 Task: Search one way flight ticket for 4 adults, 2 children, 2 infants in seat and 1 infant on lap in premium economy from Harlingen: Valley International Airport to Springfield: Abraham Lincoln Capital Airport on 5-2-2023. Choice of flights is Westjet. Number of bags: 9 checked bags. Price is upto 74000. Outbound departure time preference is 6:15.
Action: Mouse moved to (292, 117)
Screenshot: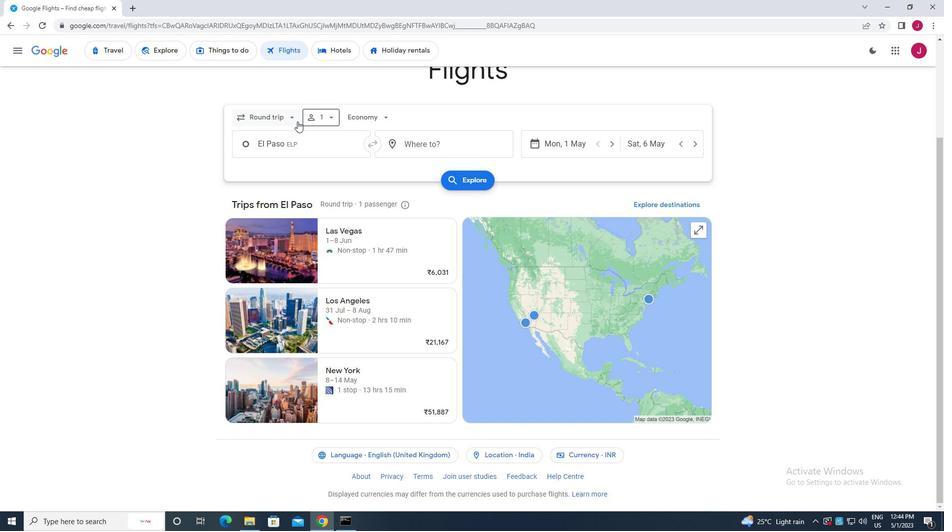 
Action: Mouse pressed left at (292, 117)
Screenshot: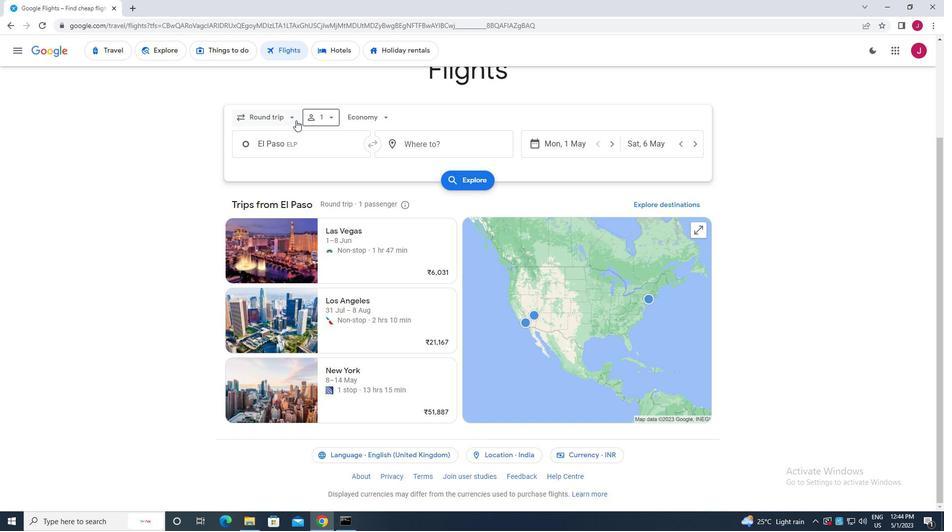 
Action: Mouse moved to (286, 164)
Screenshot: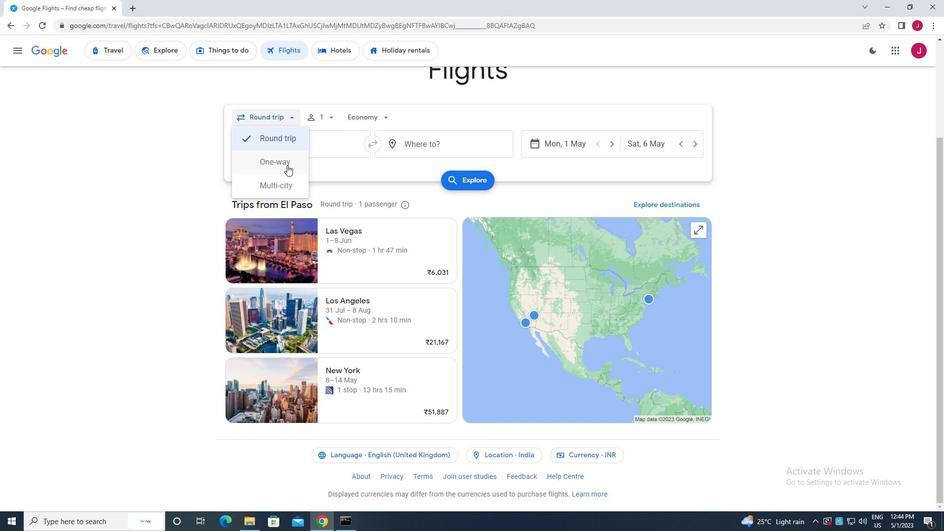
Action: Mouse pressed left at (286, 164)
Screenshot: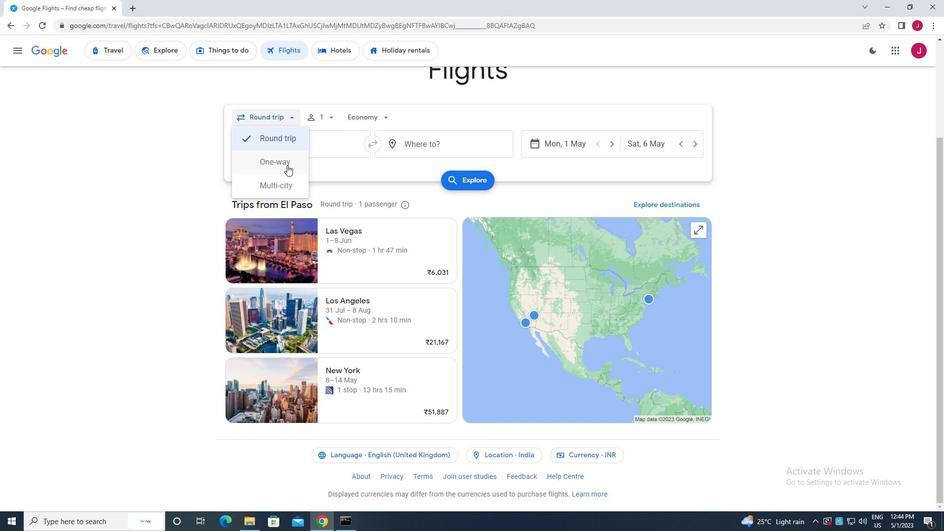 
Action: Mouse moved to (330, 120)
Screenshot: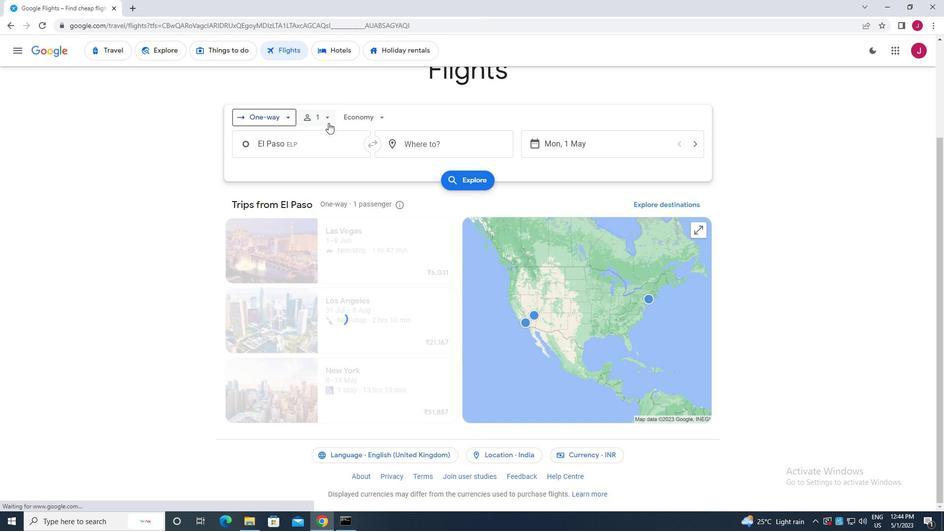 
Action: Mouse pressed left at (330, 120)
Screenshot: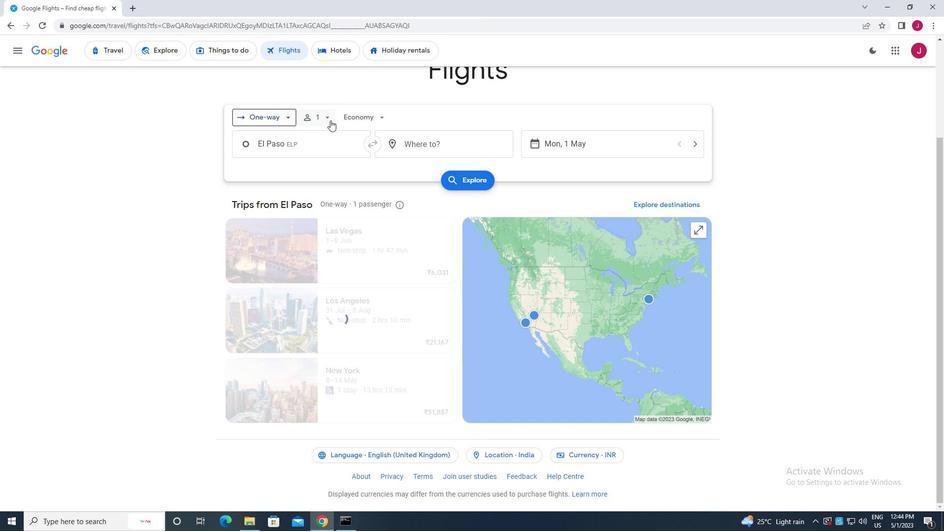 
Action: Mouse moved to (407, 144)
Screenshot: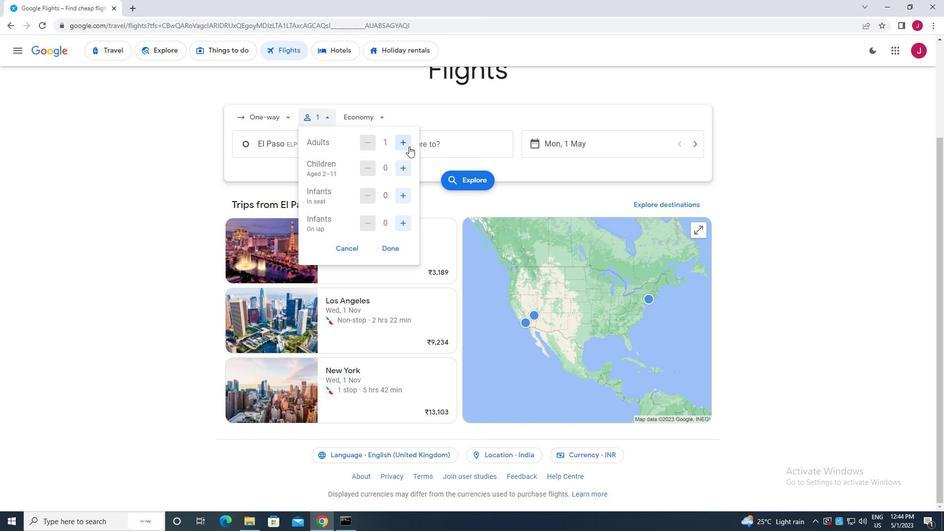 
Action: Mouse pressed left at (407, 144)
Screenshot: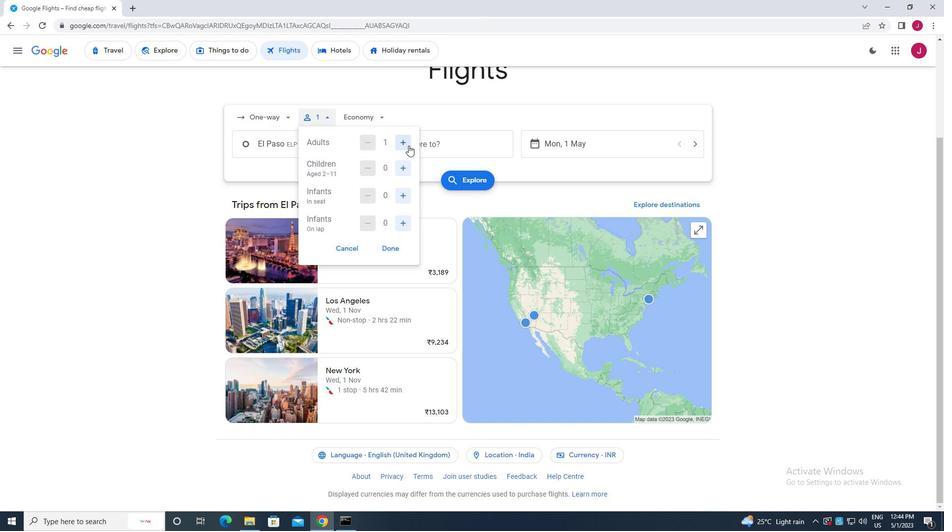 
Action: Mouse pressed left at (407, 144)
Screenshot: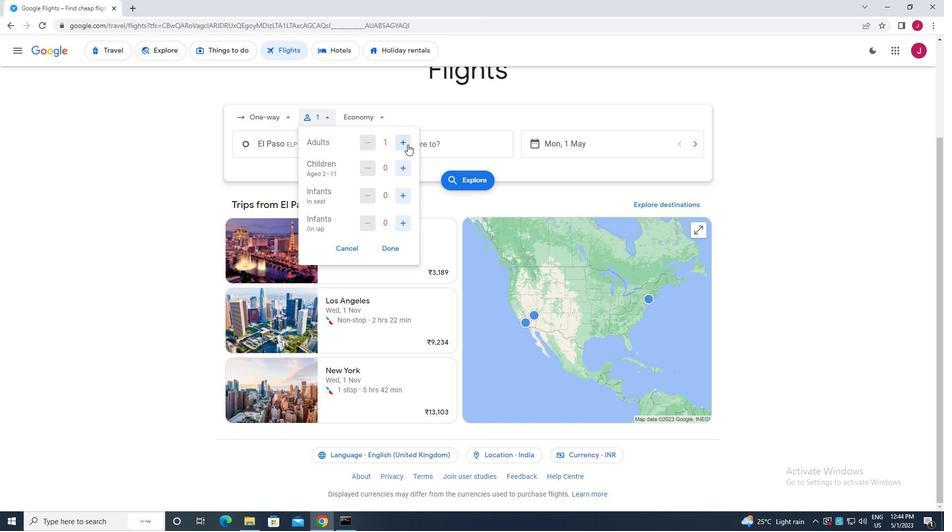 
Action: Mouse pressed left at (407, 144)
Screenshot: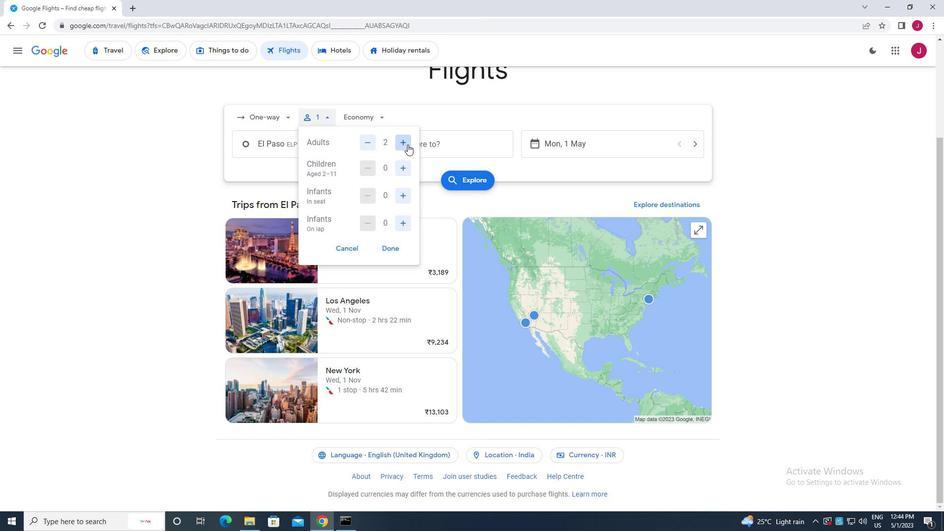 
Action: Mouse moved to (404, 169)
Screenshot: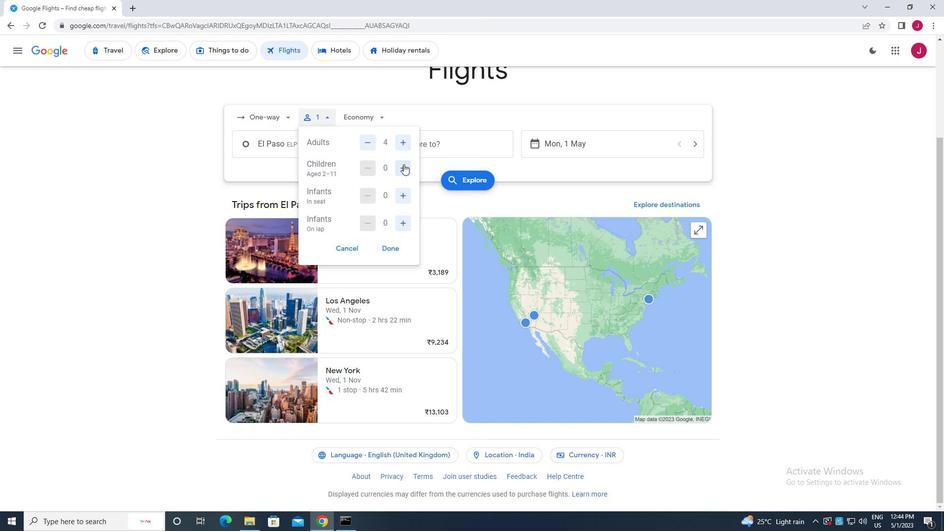 
Action: Mouse pressed left at (404, 169)
Screenshot: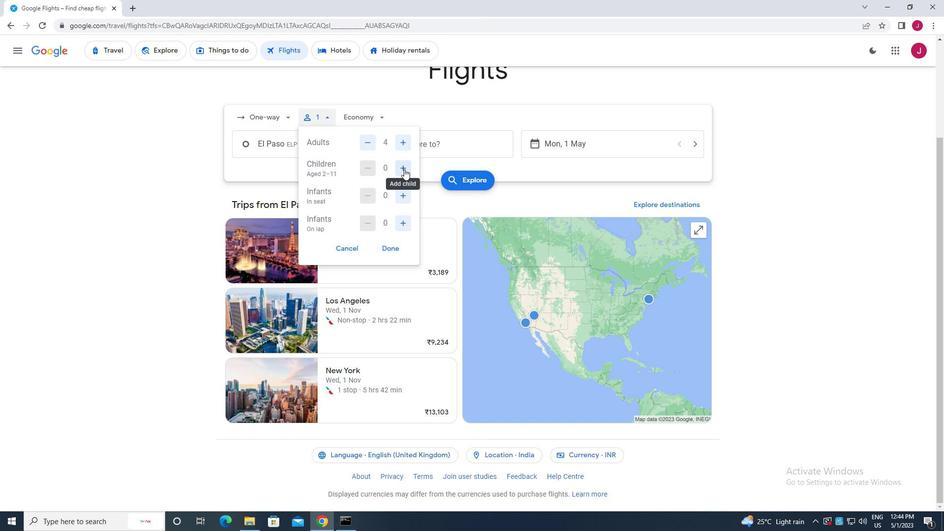 
Action: Mouse pressed left at (404, 169)
Screenshot: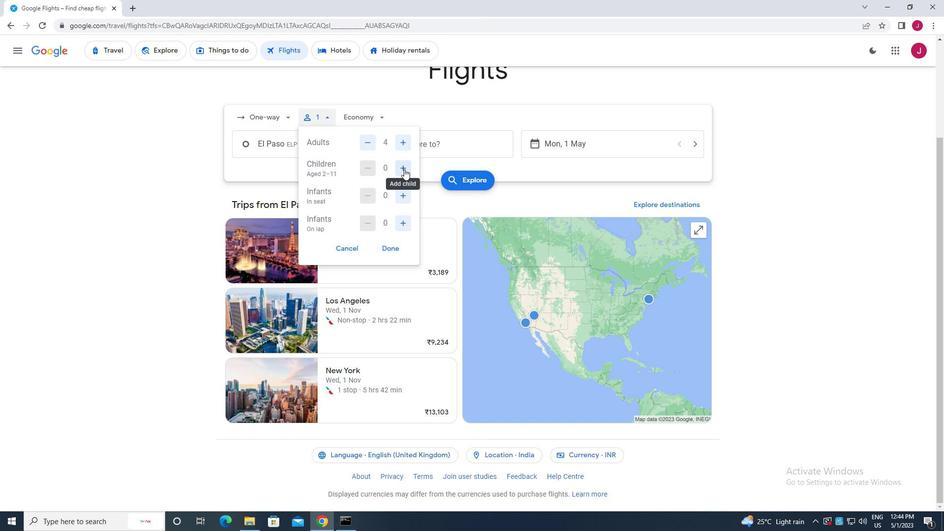 
Action: Mouse moved to (402, 200)
Screenshot: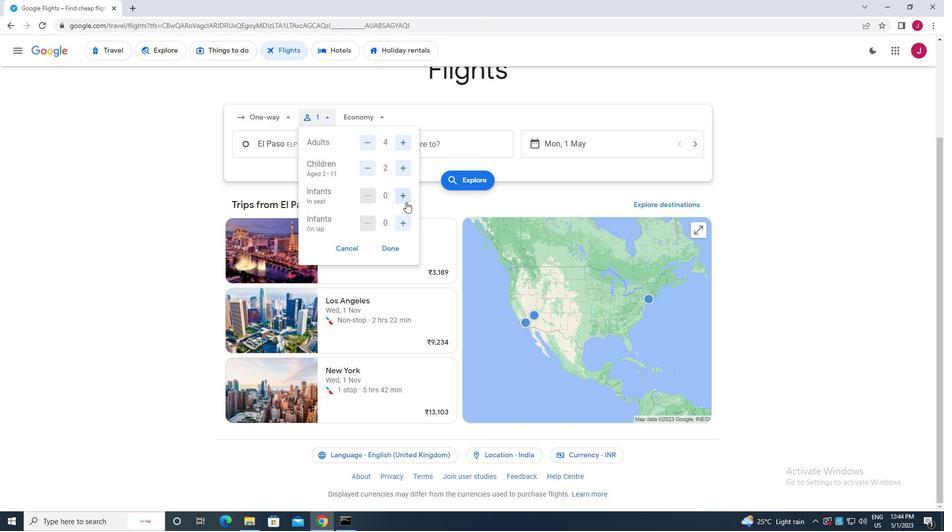 
Action: Mouse pressed left at (402, 200)
Screenshot: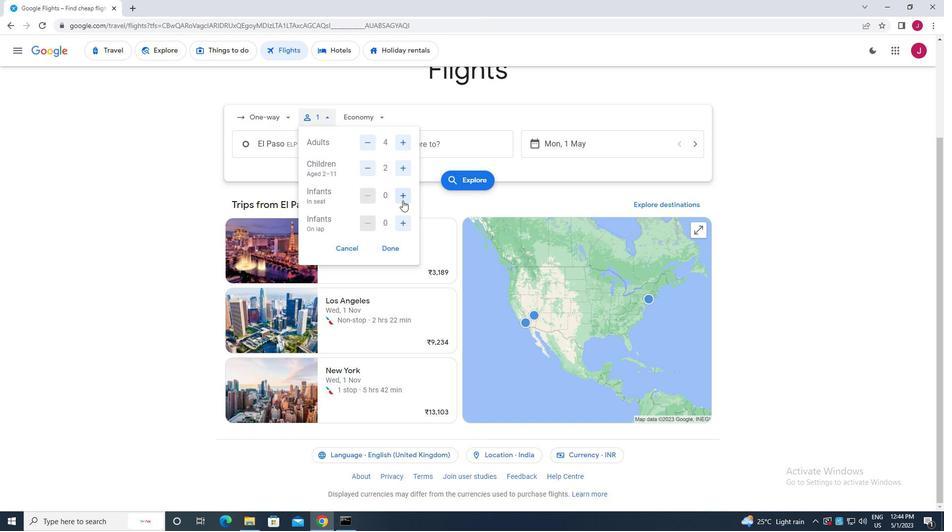 
Action: Mouse pressed left at (402, 200)
Screenshot: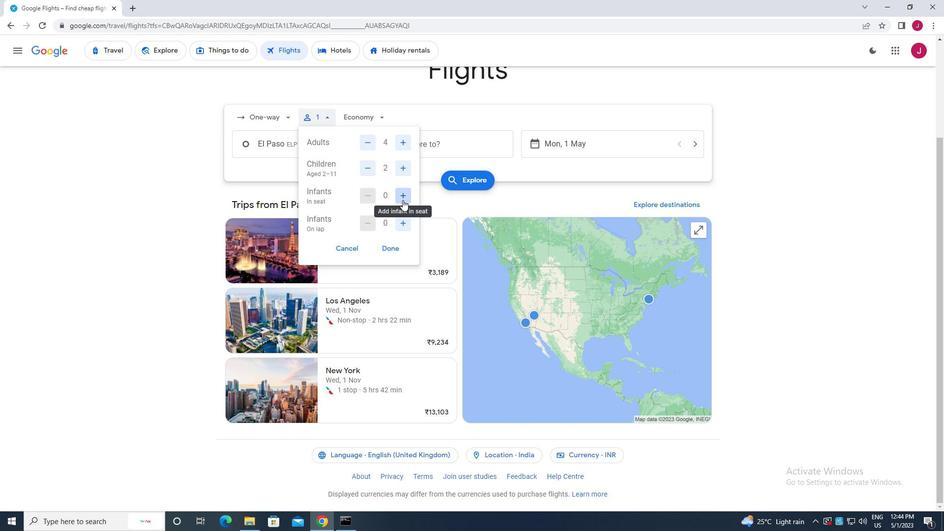 
Action: Mouse moved to (406, 221)
Screenshot: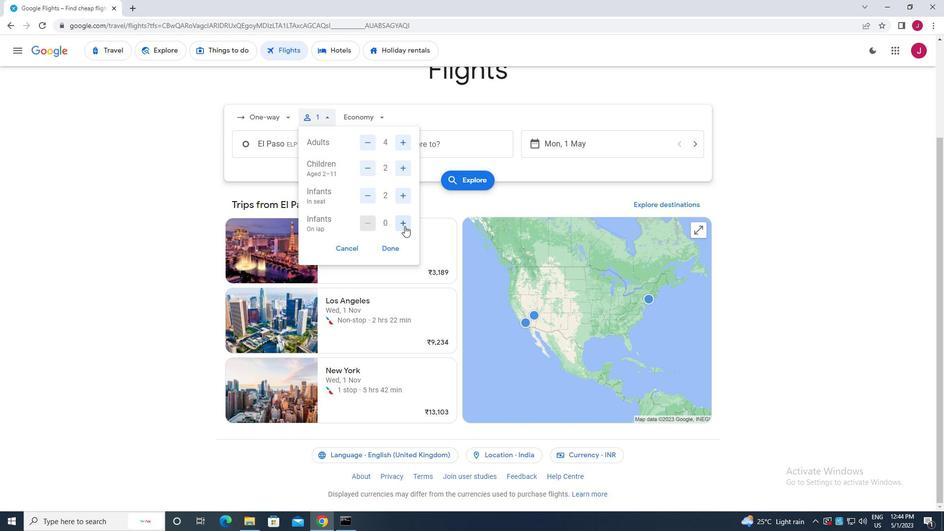 
Action: Mouse pressed left at (406, 221)
Screenshot: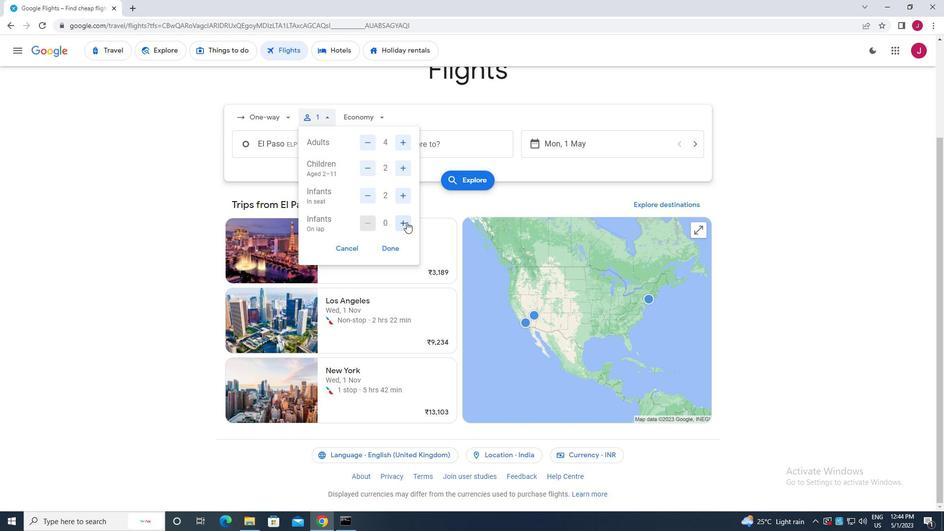 
Action: Mouse moved to (391, 248)
Screenshot: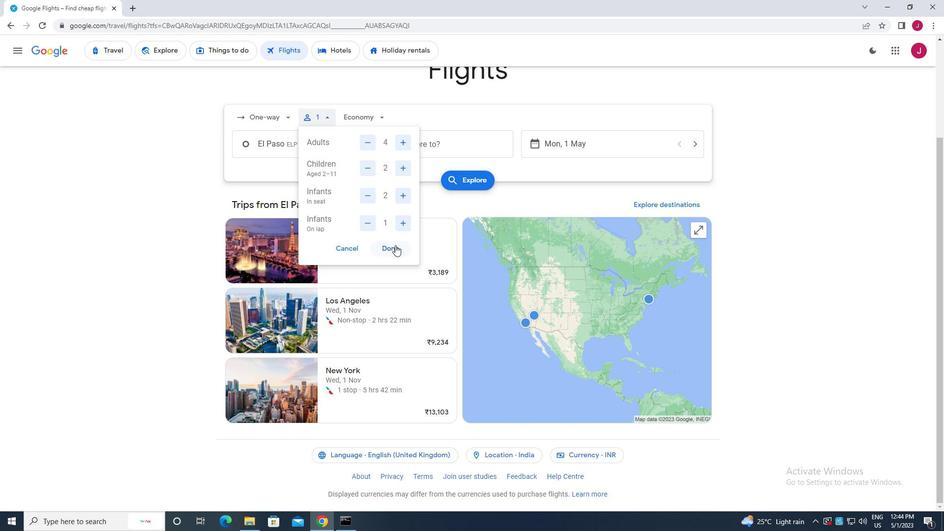 
Action: Mouse pressed left at (391, 248)
Screenshot: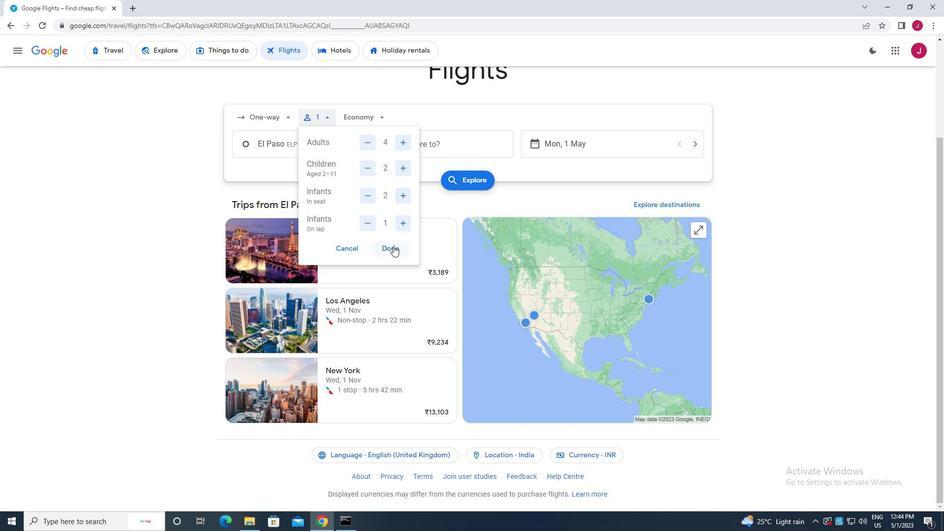 
Action: Mouse moved to (372, 114)
Screenshot: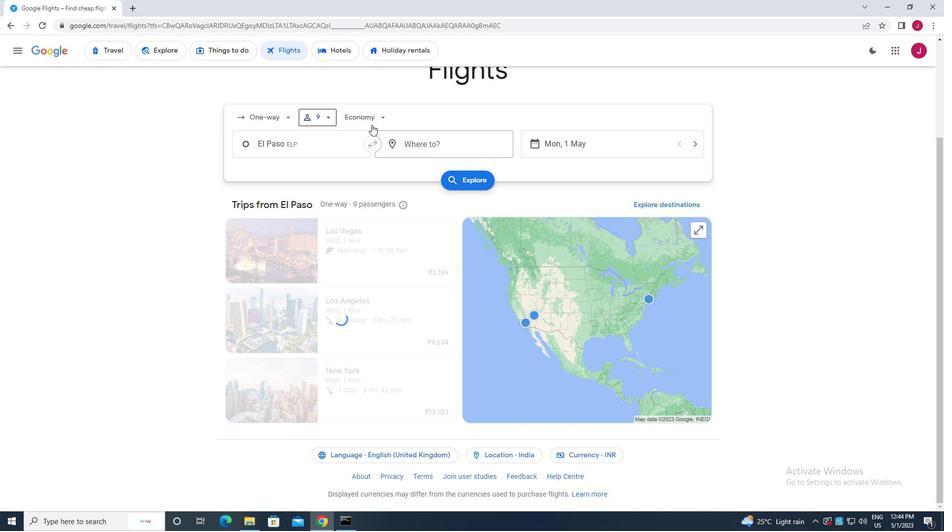 
Action: Mouse pressed left at (372, 114)
Screenshot: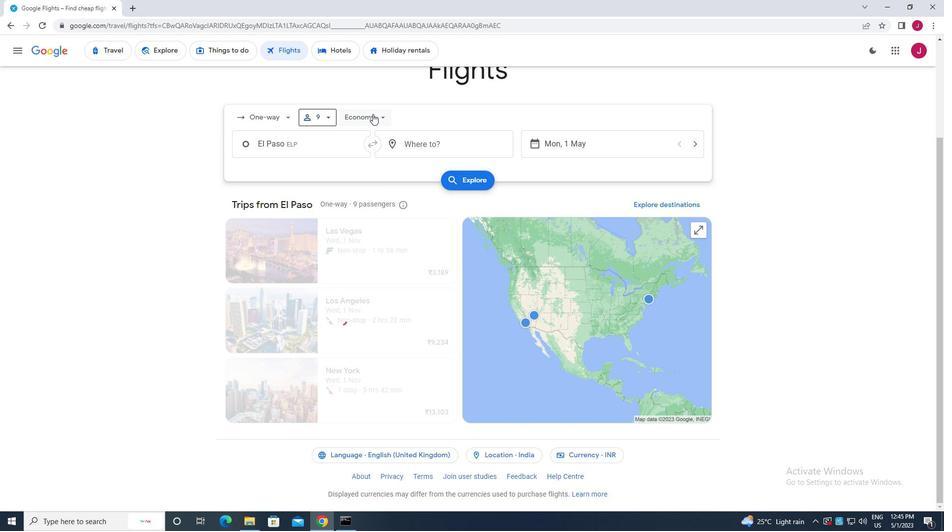 
Action: Mouse moved to (379, 164)
Screenshot: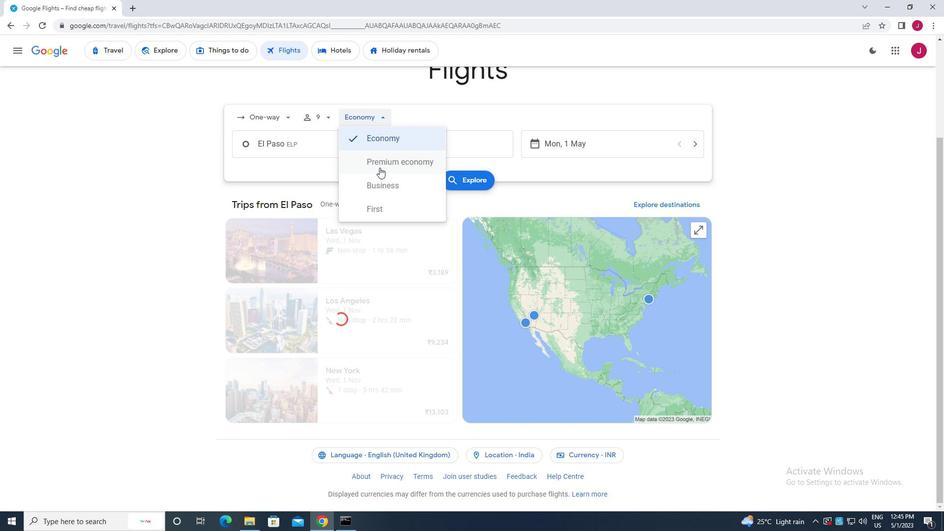 
Action: Mouse pressed left at (379, 164)
Screenshot: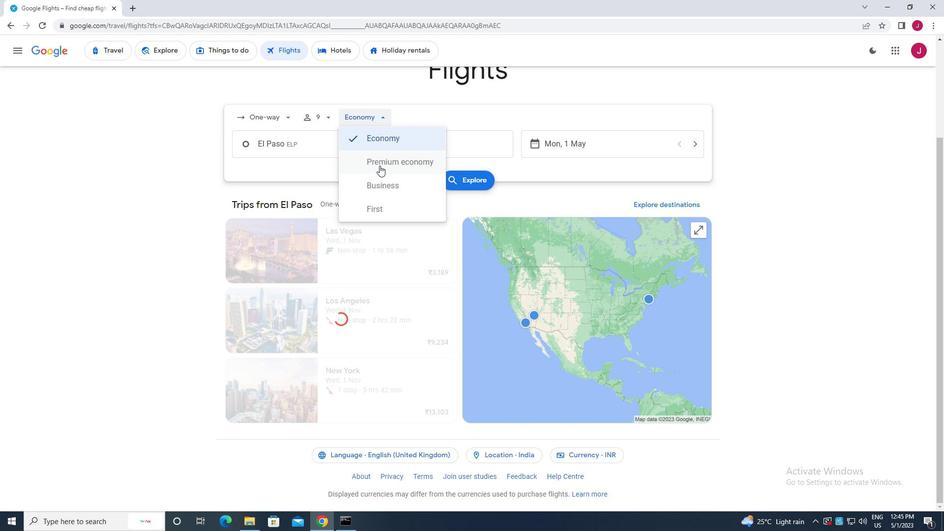 
Action: Mouse moved to (321, 151)
Screenshot: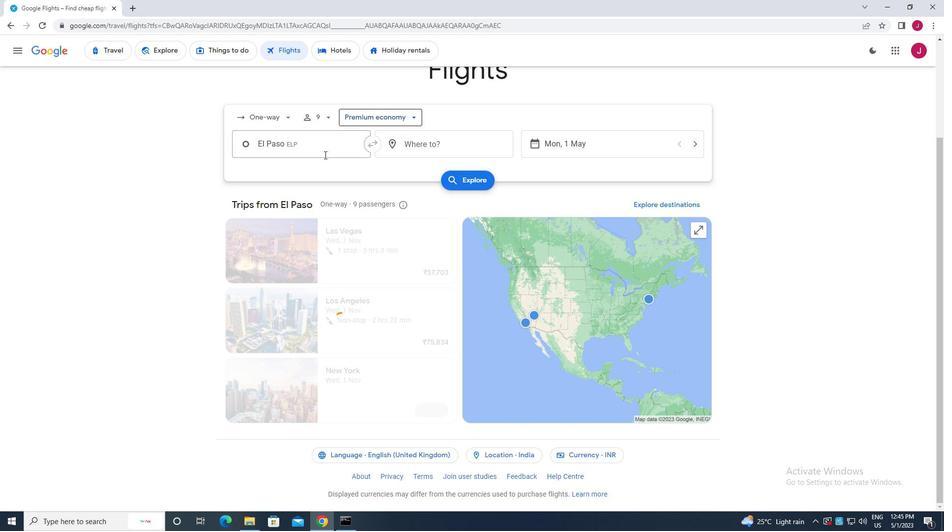 
Action: Mouse pressed left at (321, 151)
Screenshot: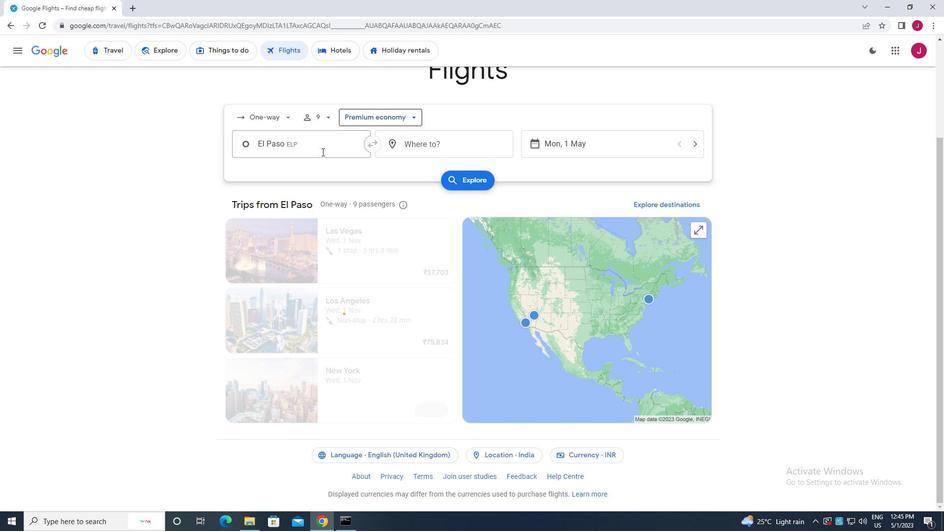 
Action: Mouse moved to (319, 151)
Screenshot: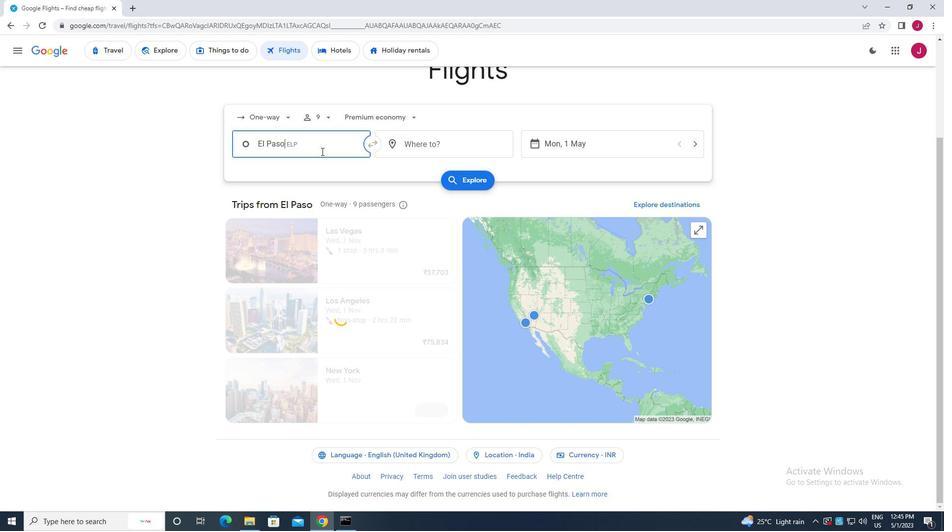 
Action: Key pressed harlingen
Screenshot: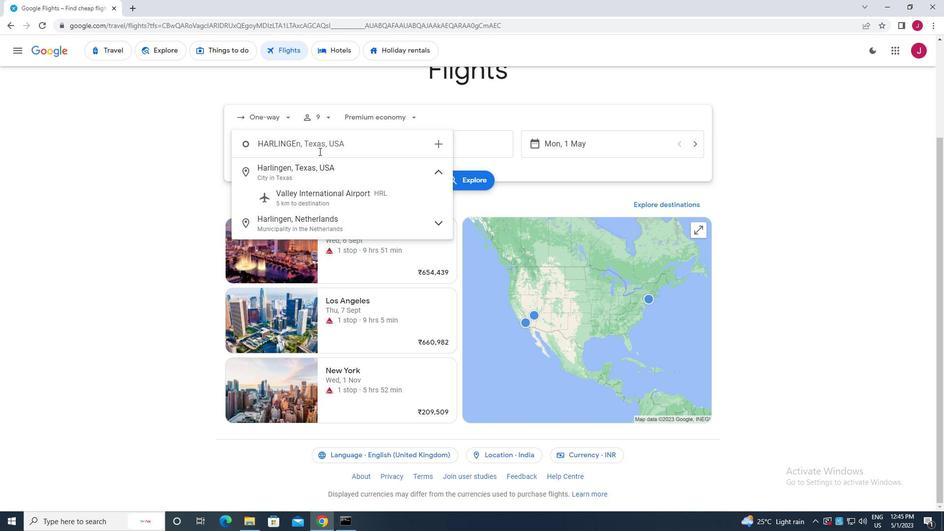 
Action: Mouse moved to (326, 198)
Screenshot: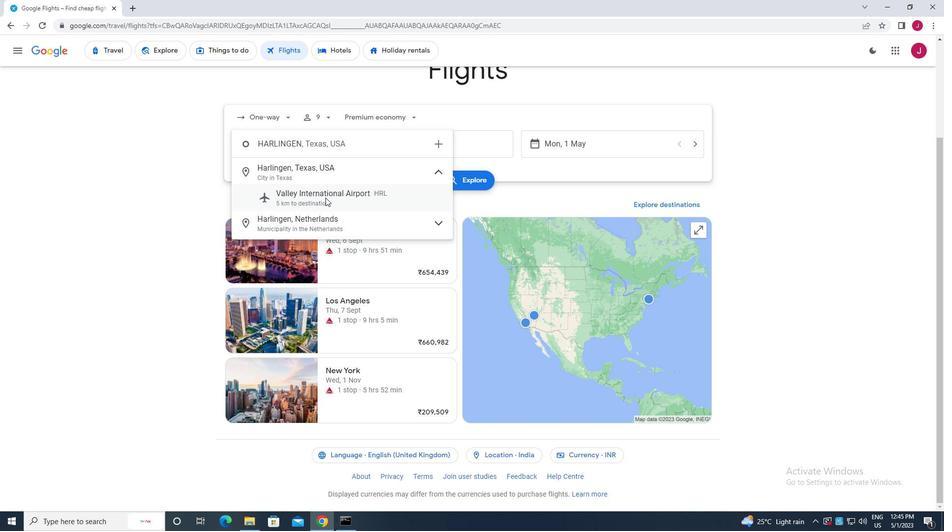 
Action: Mouse pressed left at (326, 198)
Screenshot: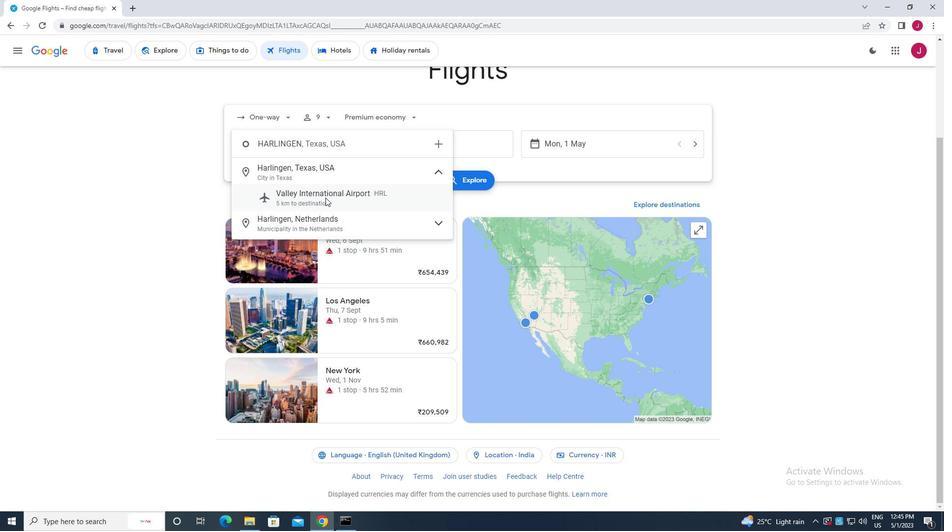 
Action: Mouse moved to (442, 149)
Screenshot: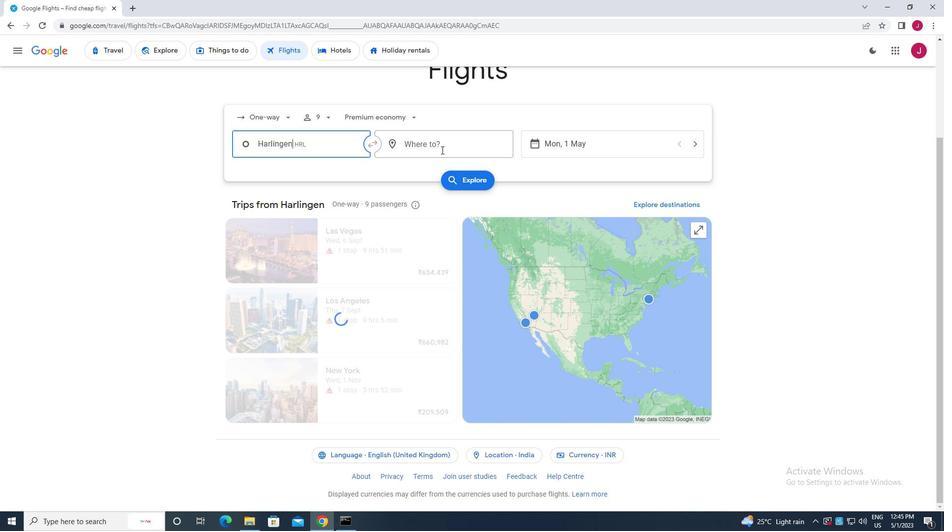 
Action: Mouse pressed left at (442, 149)
Screenshot: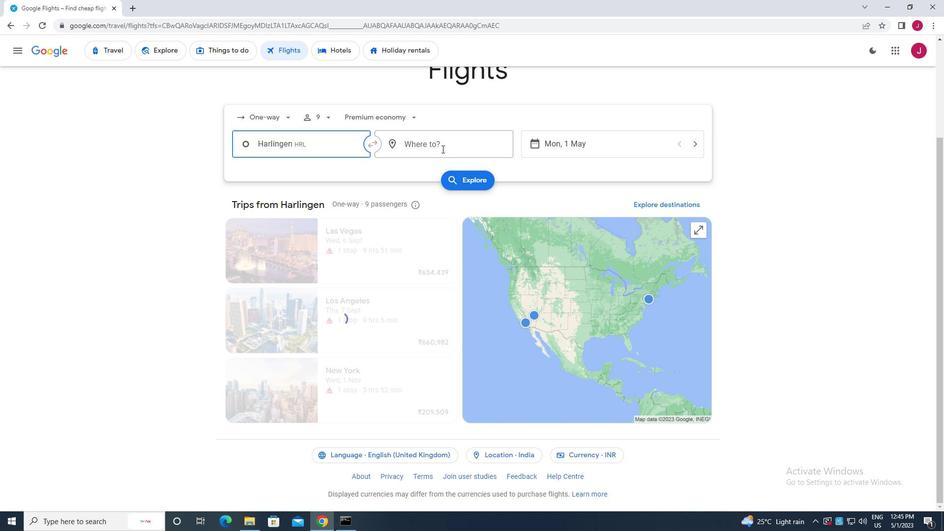 
Action: Mouse moved to (442, 149)
Screenshot: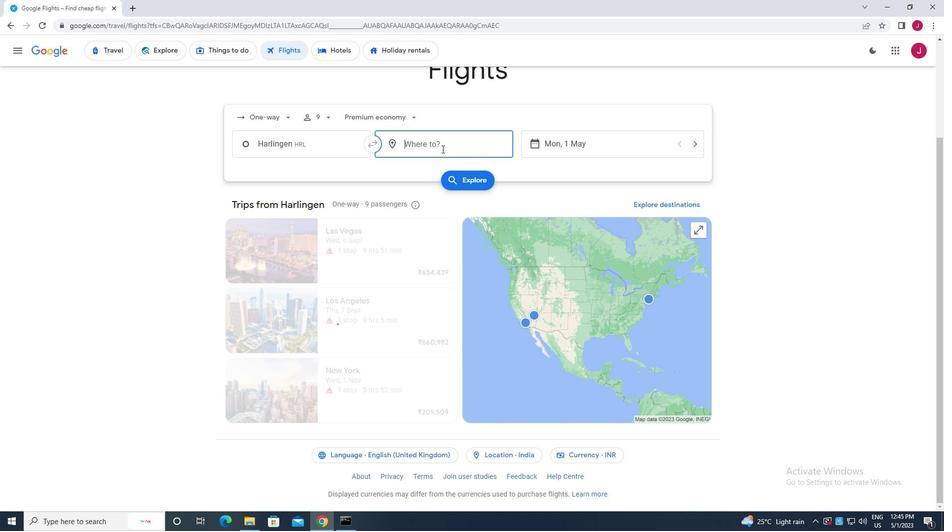 
Action: Key pressed springf
Screenshot: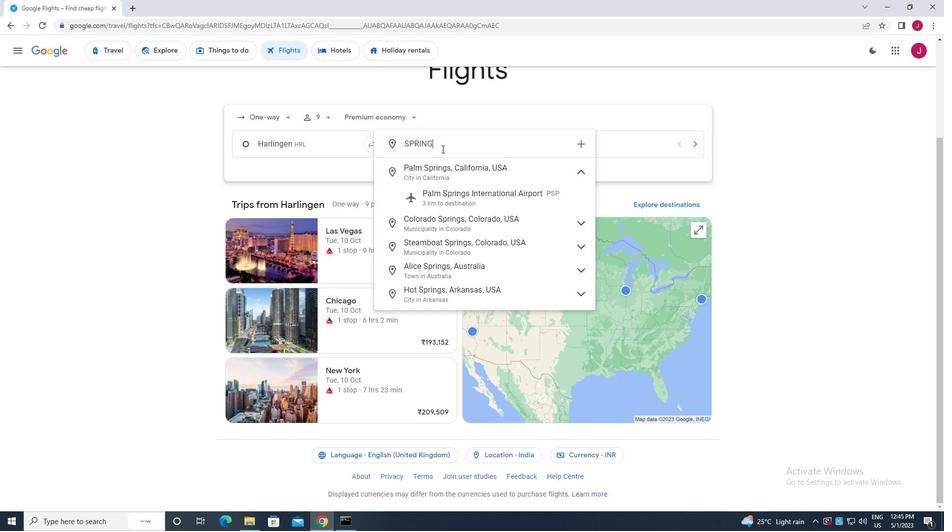
Action: Mouse moved to (476, 223)
Screenshot: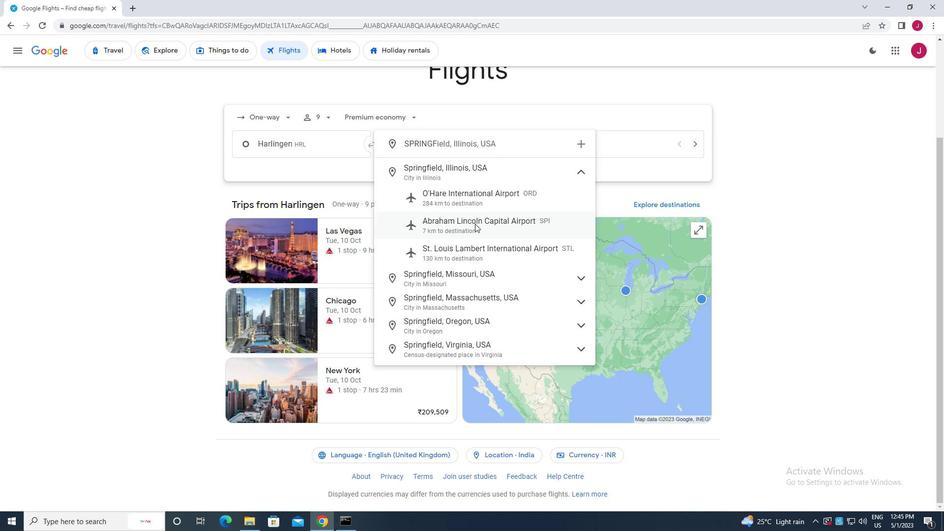 
Action: Mouse pressed left at (476, 223)
Screenshot: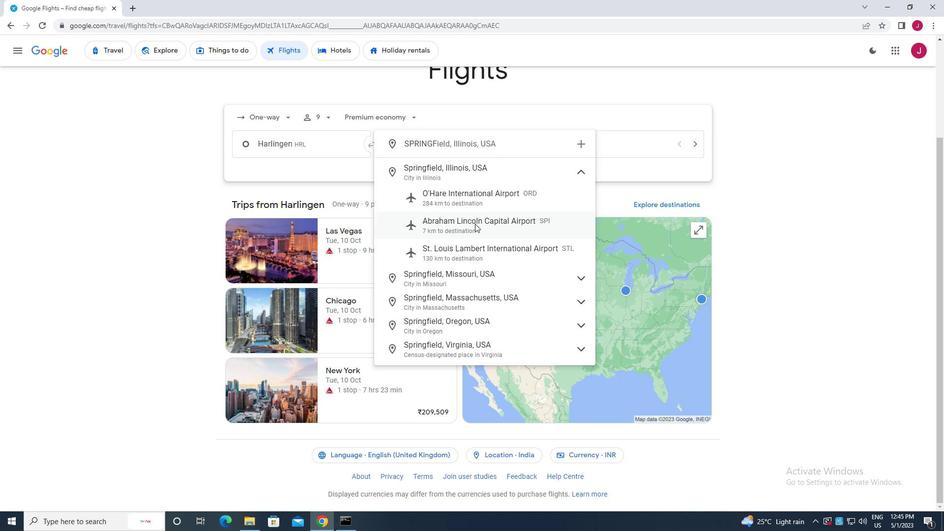 
Action: Mouse moved to (576, 147)
Screenshot: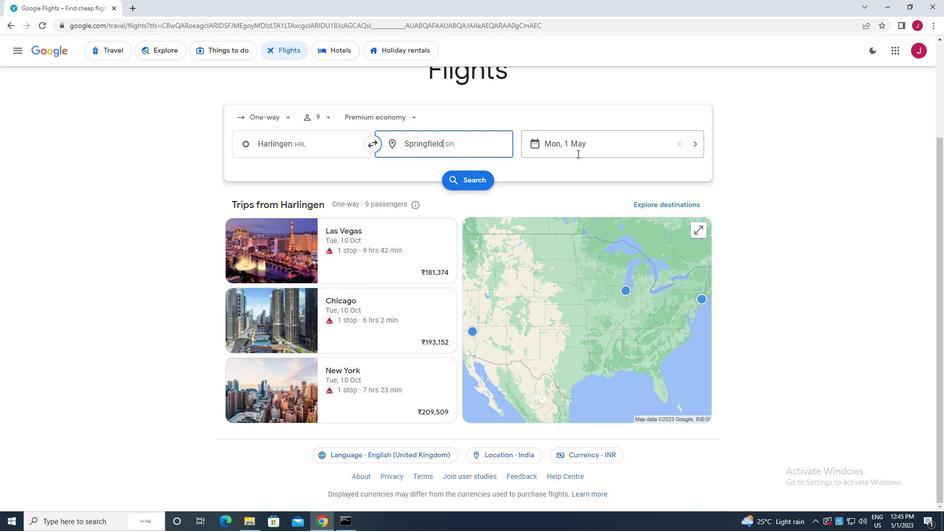 
Action: Mouse pressed left at (576, 147)
Screenshot: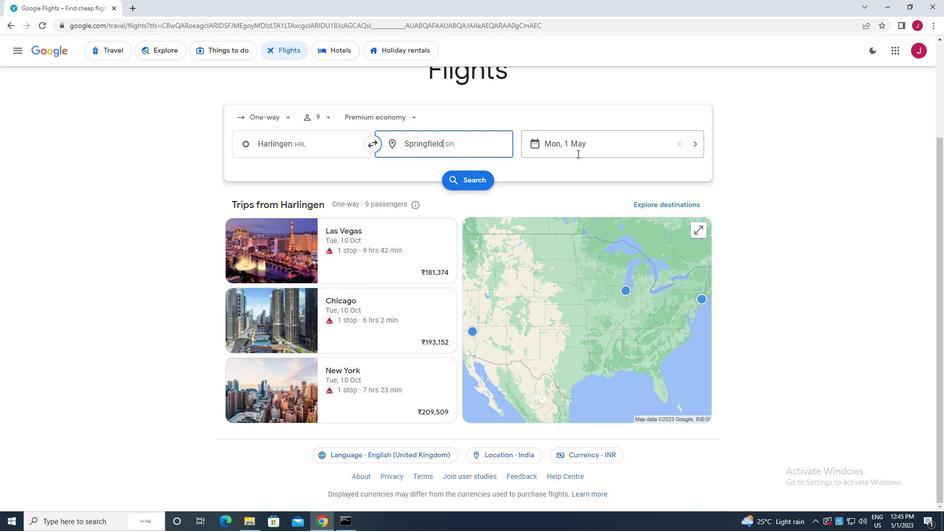 
Action: Mouse moved to (409, 219)
Screenshot: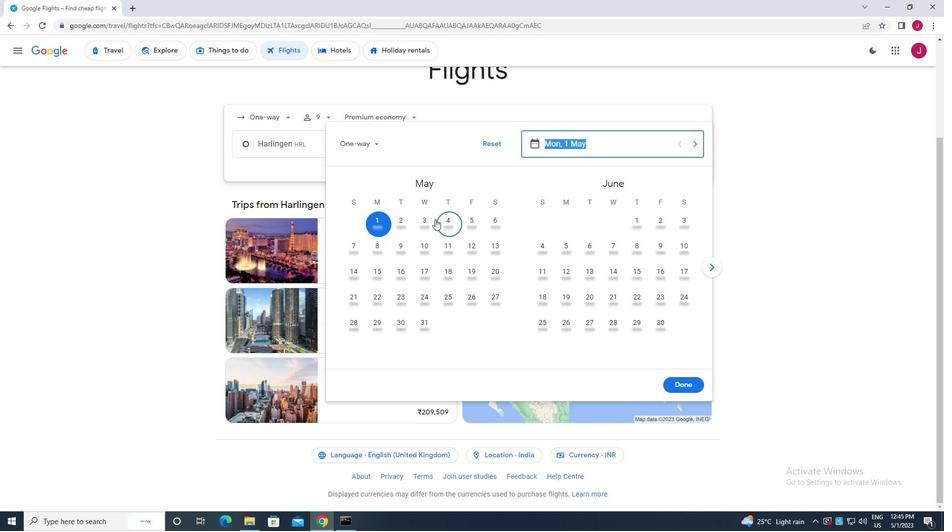
Action: Mouse pressed left at (409, 219)
Screenshot: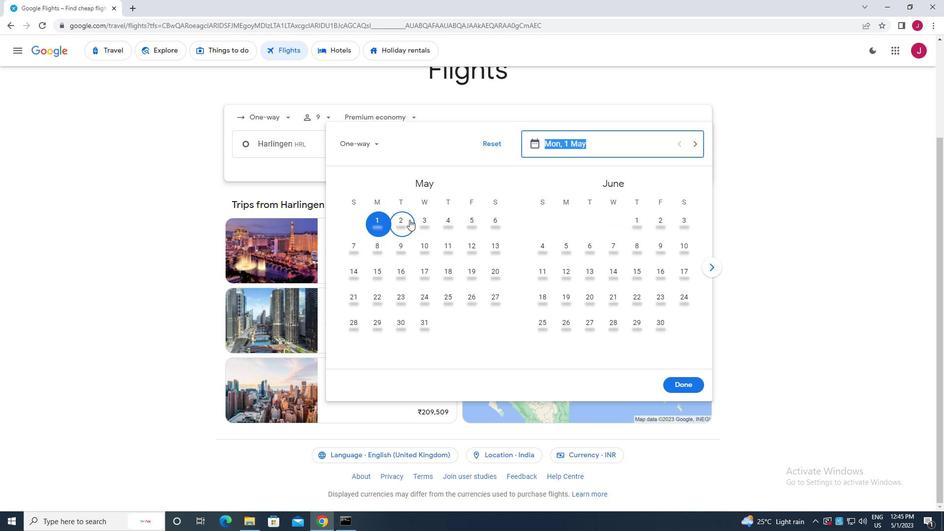 
Action: Mouse moved to (688, 385)
Screenshot: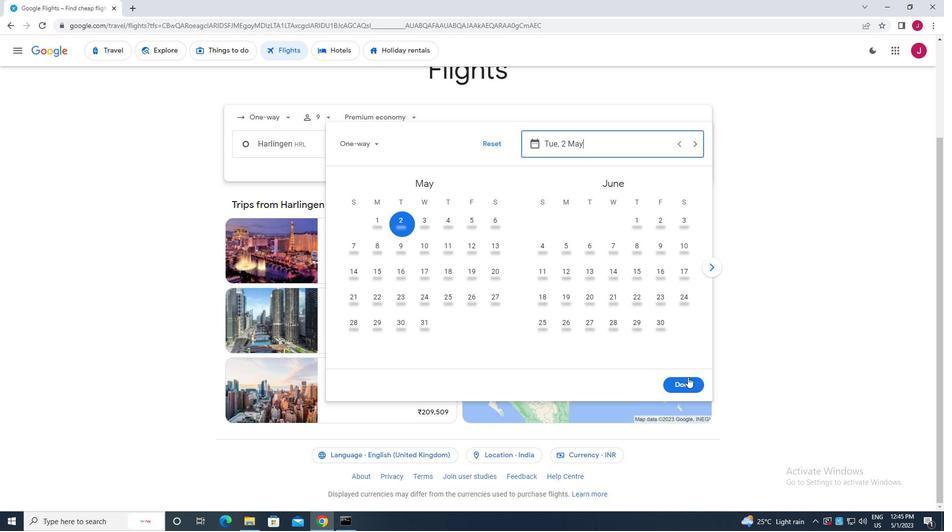 
Action: Mouse pressed left at (688, 385)
Screenshot: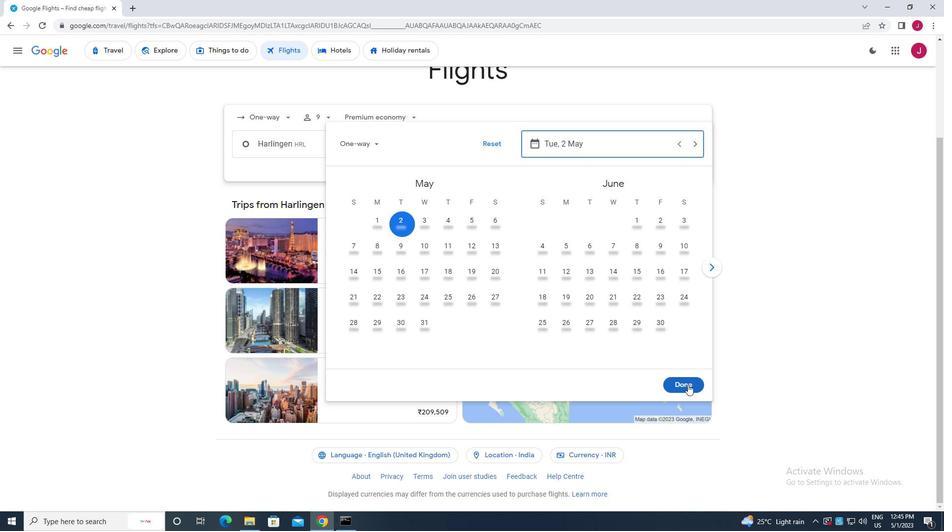 
Action: Mouse moved to (477, 181)
Screenshot: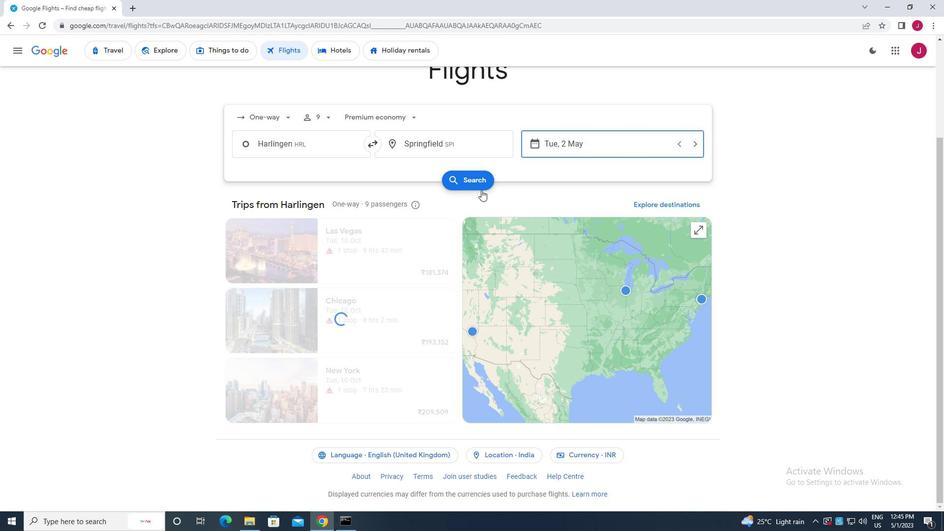 
Action: Mouse pressed left at (477, 181)
Screenshot: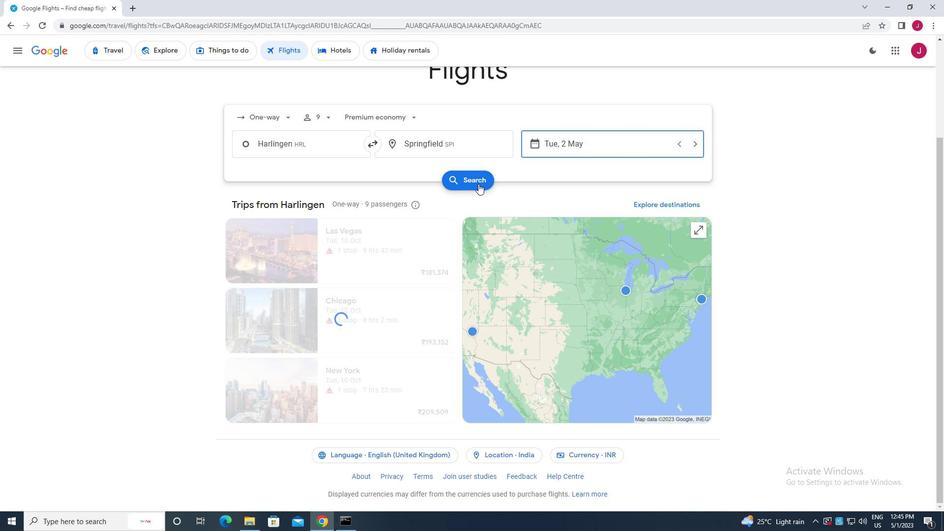 
Action: Mouse moved to (246, 137)
Screenshot: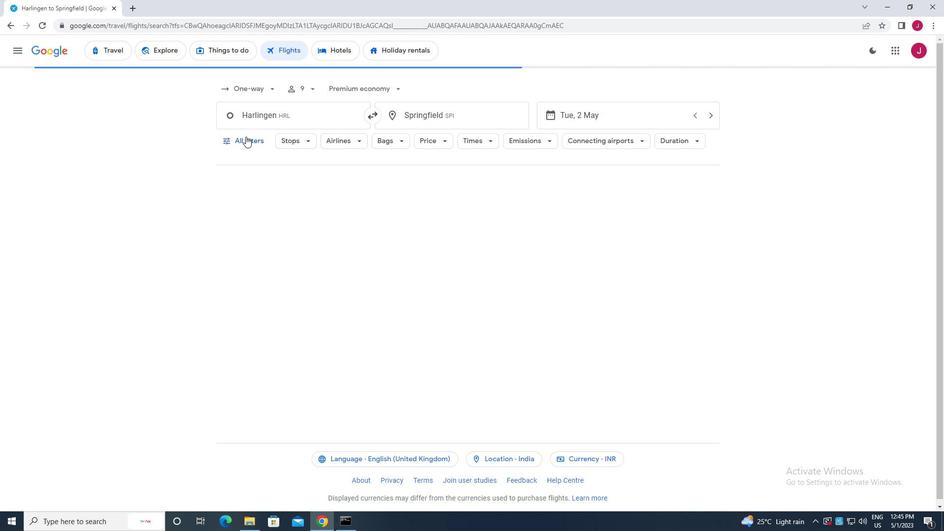 
Action: Mouse pressed left at (246, 137)
Screenshot: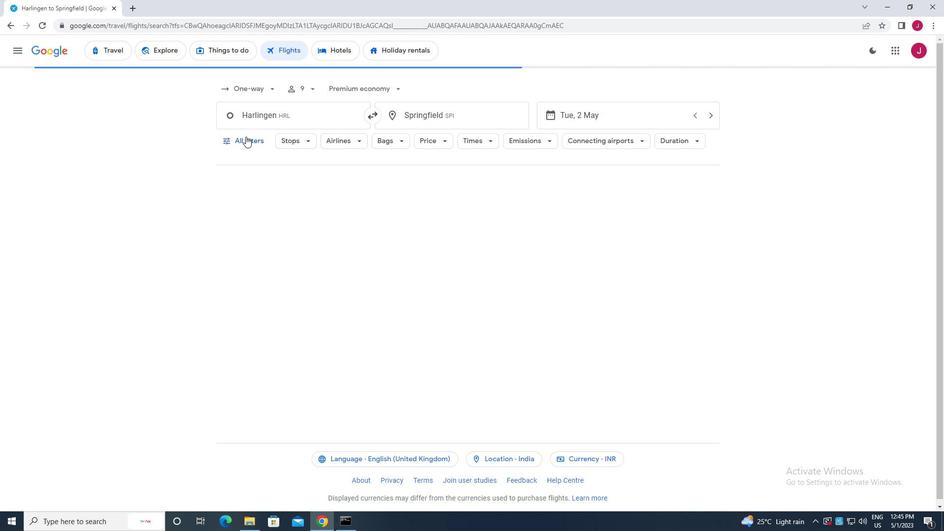 
Action: Mouse moved to (328, 312)
Screenshot: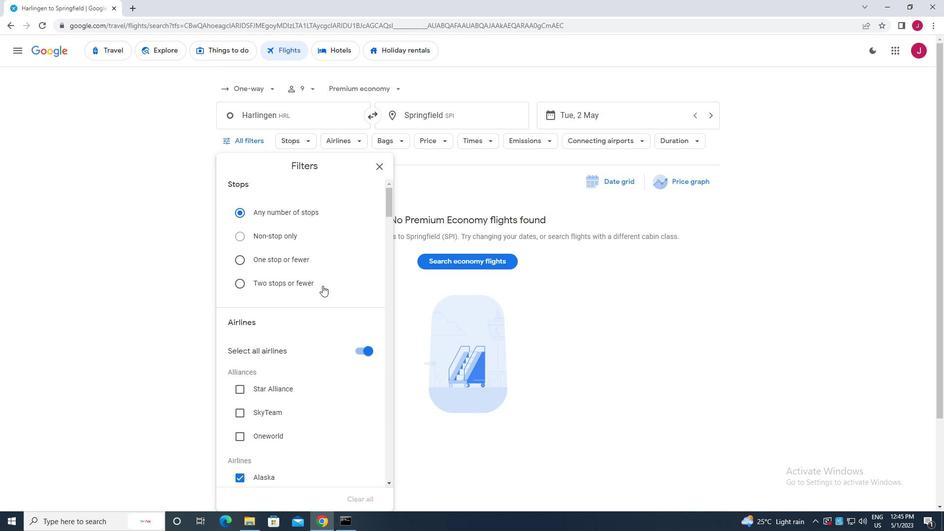 
Action: Mouse scrolled (328, 311) with delta (0, 0)
Screenshot: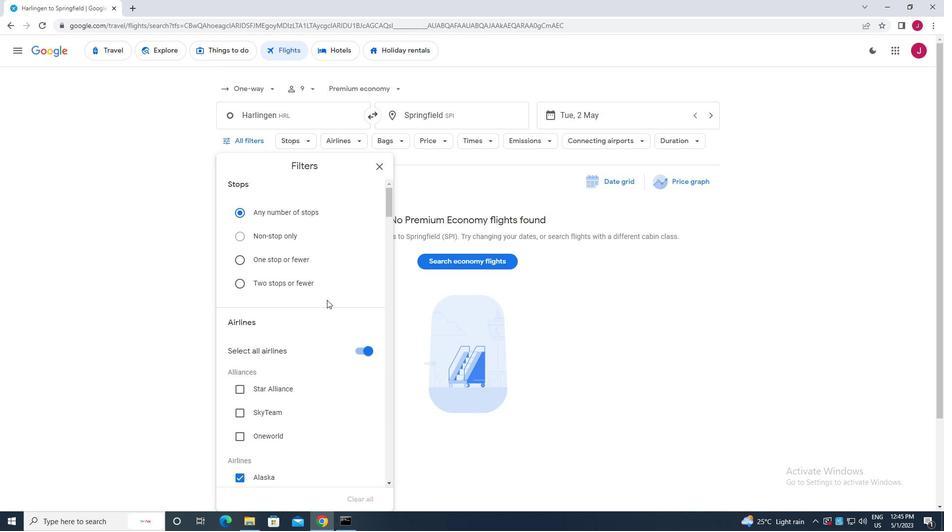 
Action: Mouse scrolled (328, 311) with delta (0, 0)
Screenshot: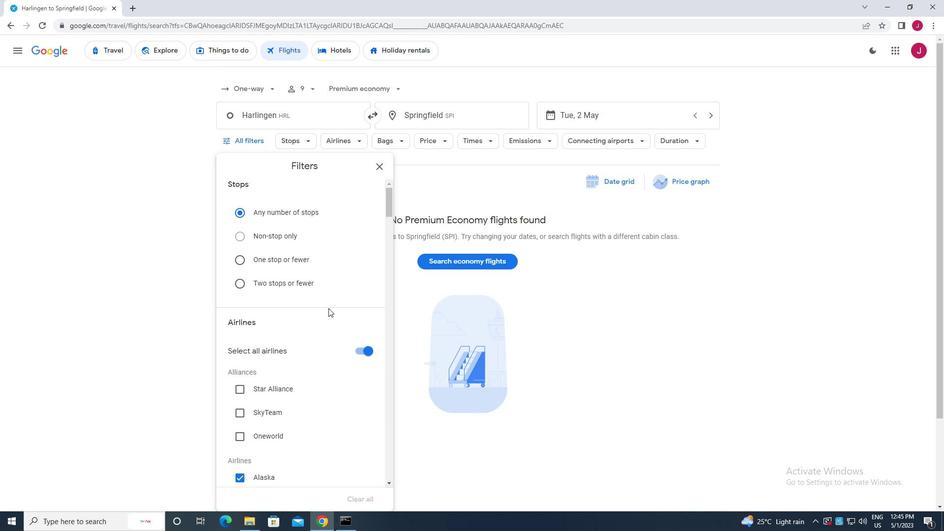 
Action: Mouse moved to (362, 249)
Screenshot: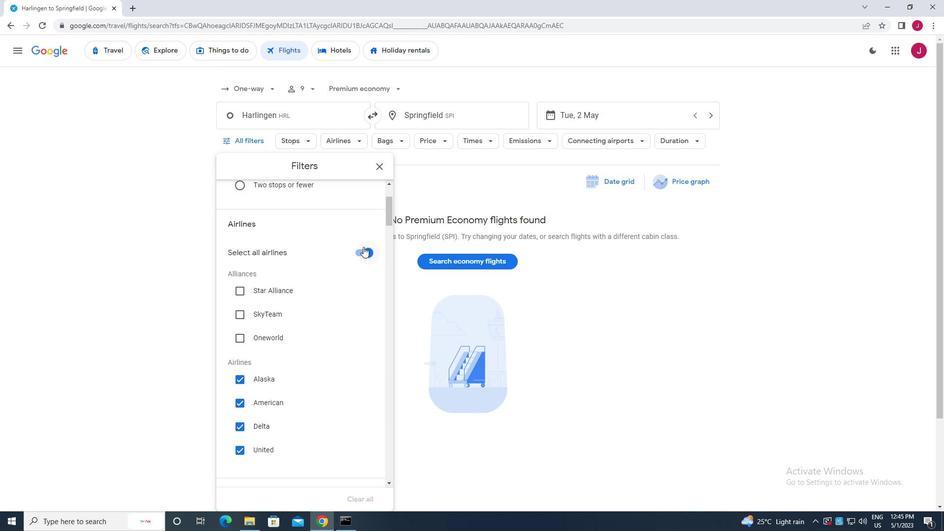 
Action: Mouse pressed left at (362, 249)
Screenshot: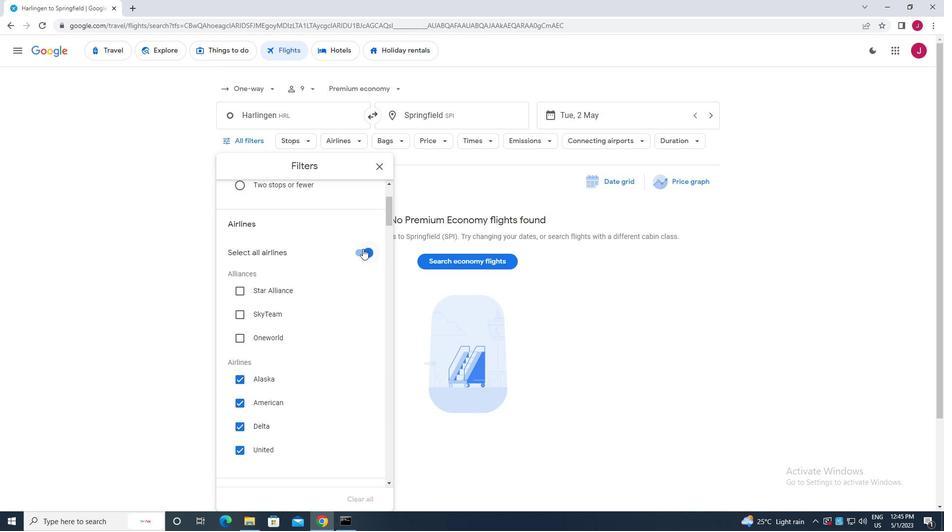 
Action: Mouse moved to (334, 277)
Screenshot: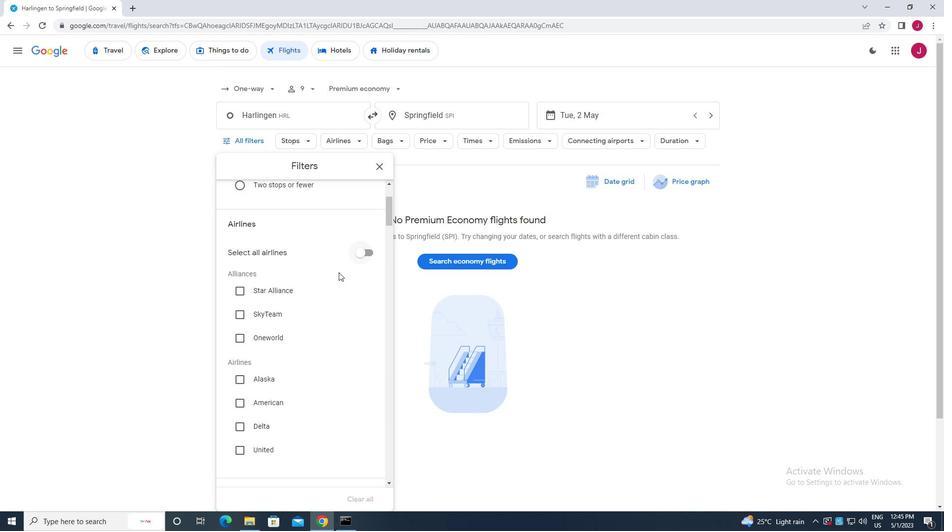 
Action: Mouse scrolled (334, 277) with delta (0, 0)
Screenshot: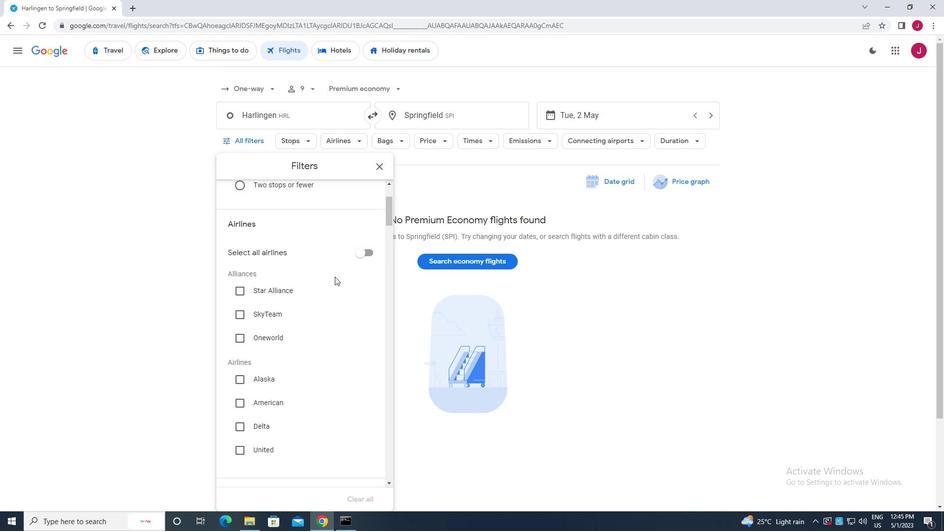 
Action: Mouse scrolled (334, 277) with delta (0, 0)
Screenshot: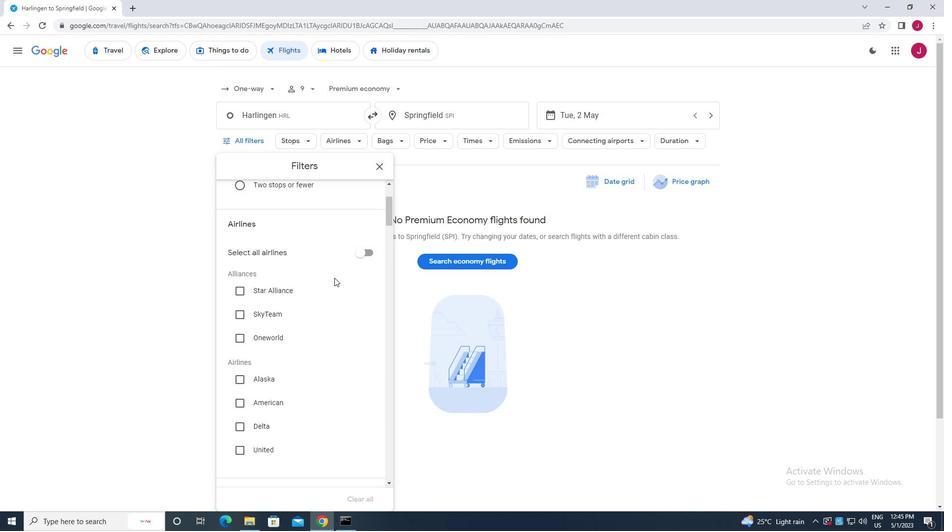 
Action: Mouse moved to (337, 293)
Screenshot: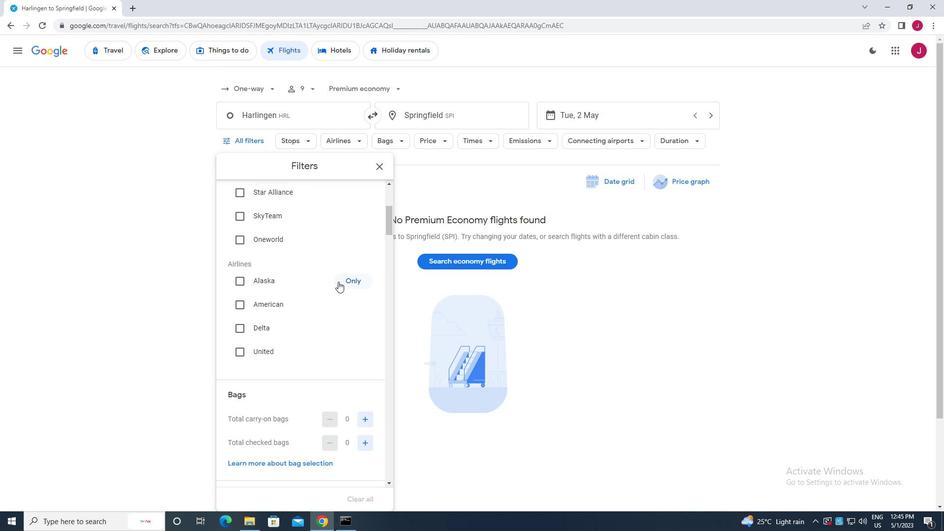 
Action: Mouse scrolled (337, 293) with delta (0, 0)
Screenshot: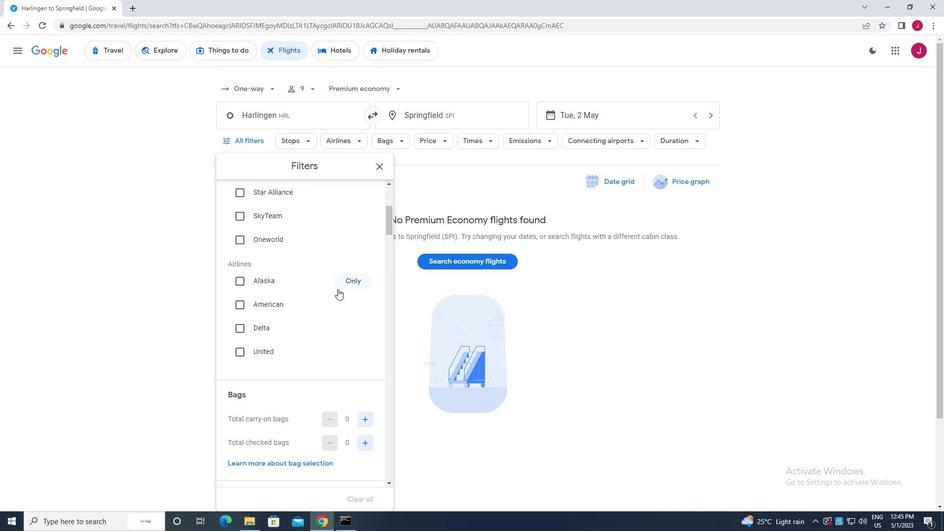 
Action: Mouse moved to (320, 283)
Screenshot: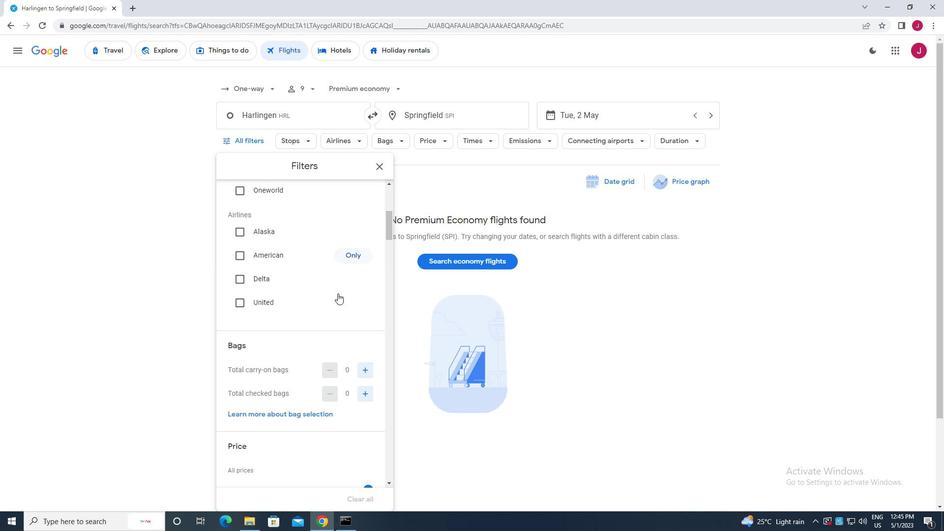
Action: Mouse scrolled (320, 284) with delta (0, 0)
Screenshot: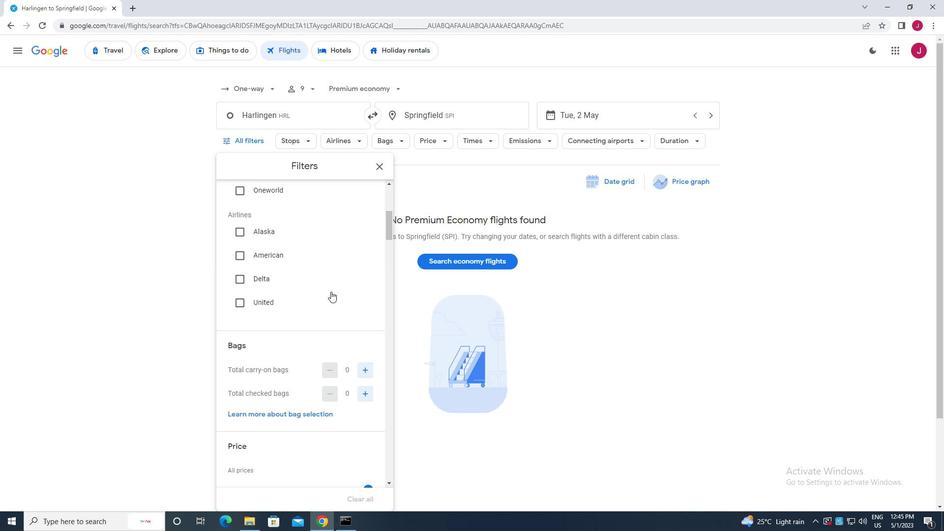 
Action: Mouse moved to (317, 305)
Screenshot: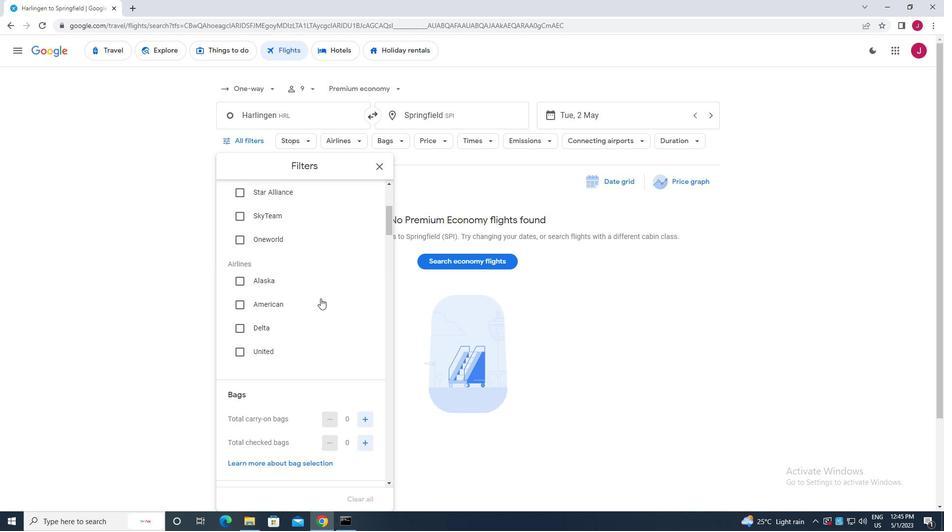 
Action: Mouse scrolled (317, 305) with delta (0, 0)
Screenshot: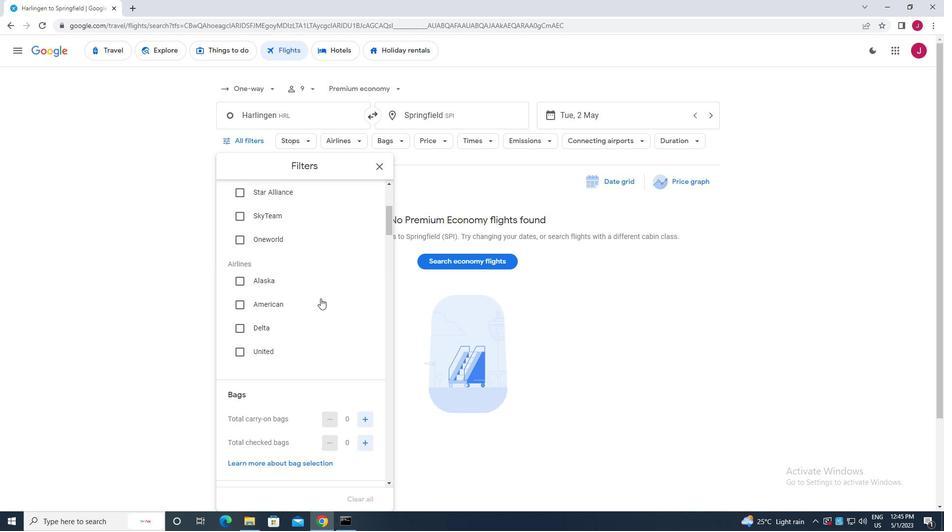 
Action: Mouse moved to (316, 305)
Screenshot: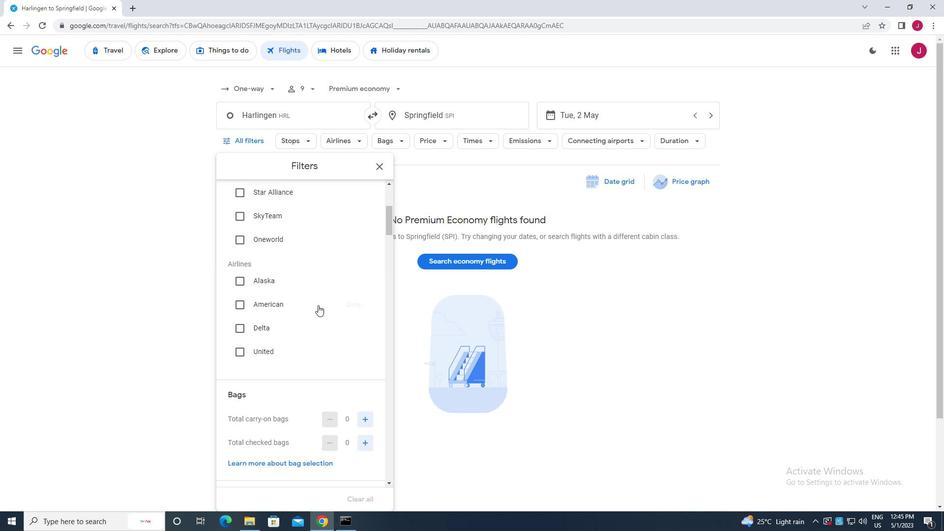 
Action: Mouse scrolled (316, 306) with delta (0, 0)
Screenshot: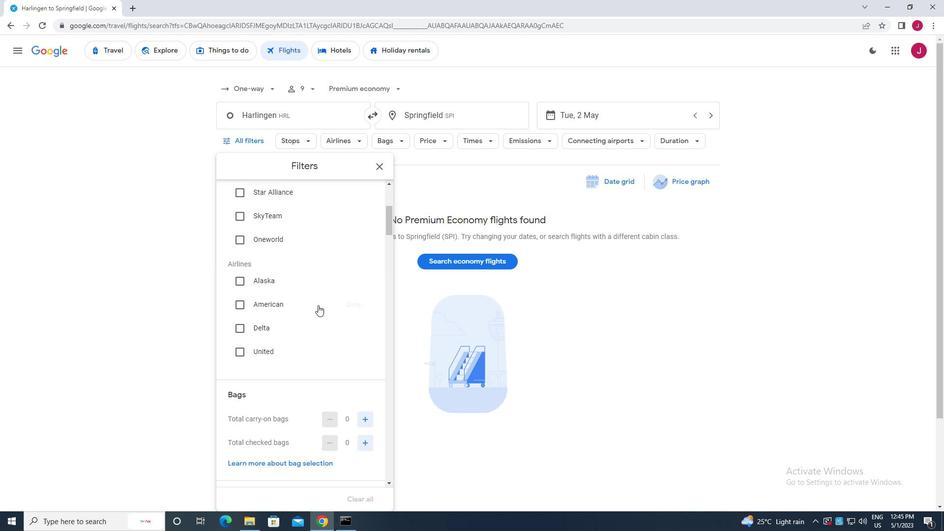 
Action: Mouse moved to (302, 339)
Screenshot: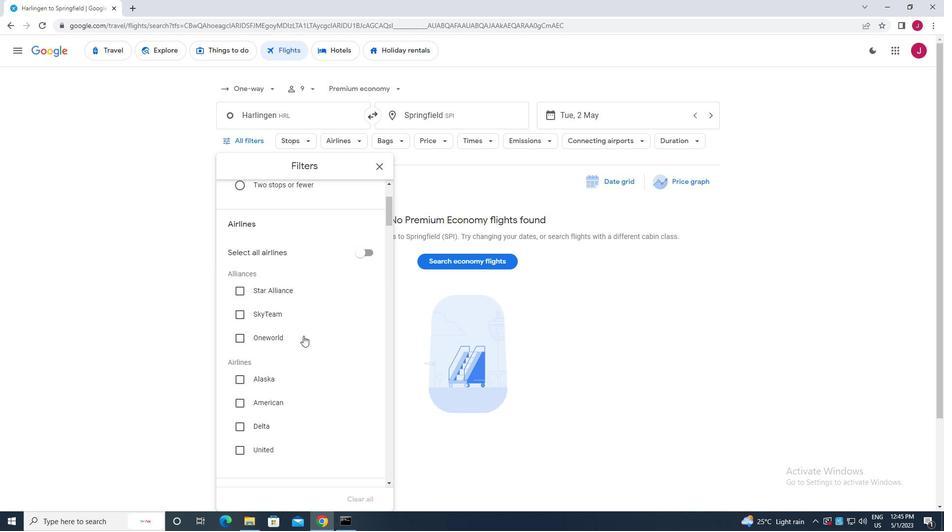 
Action: Mouse scrolled (302, 339) with delta (0, 0)
Screenshot: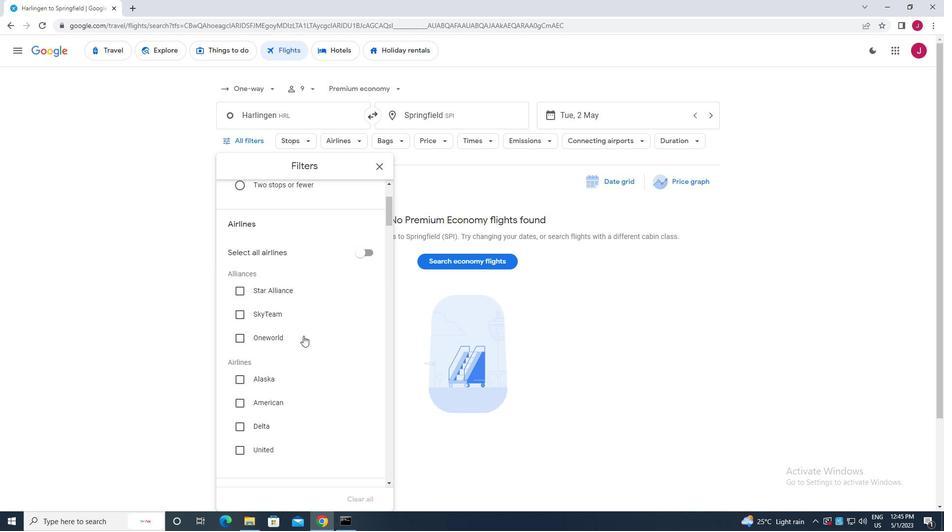 
Action: Mouse moved to (301, 339)
Screenshot: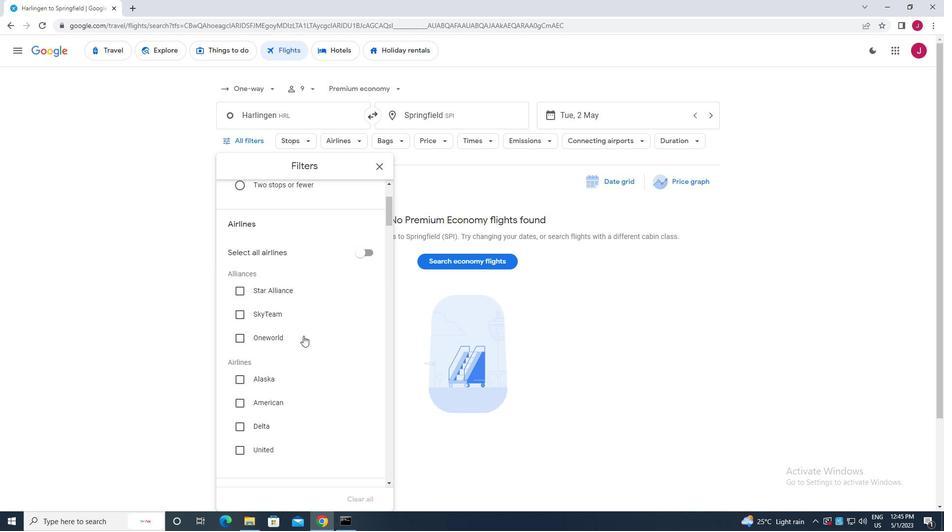 
Action: Mouse scrolled (301, 339) with delta (0, 0)
Screenshot: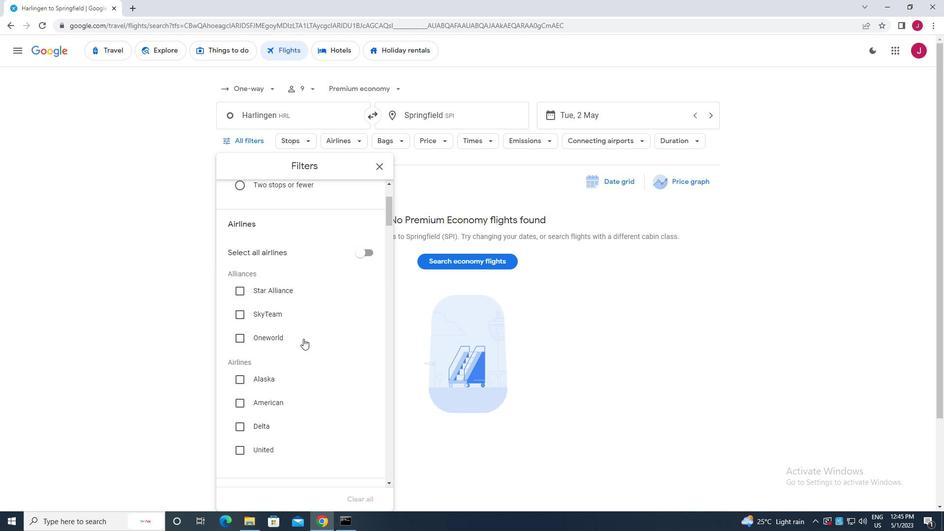 
Action: Mouse moved to (301, 339)
Screenshot: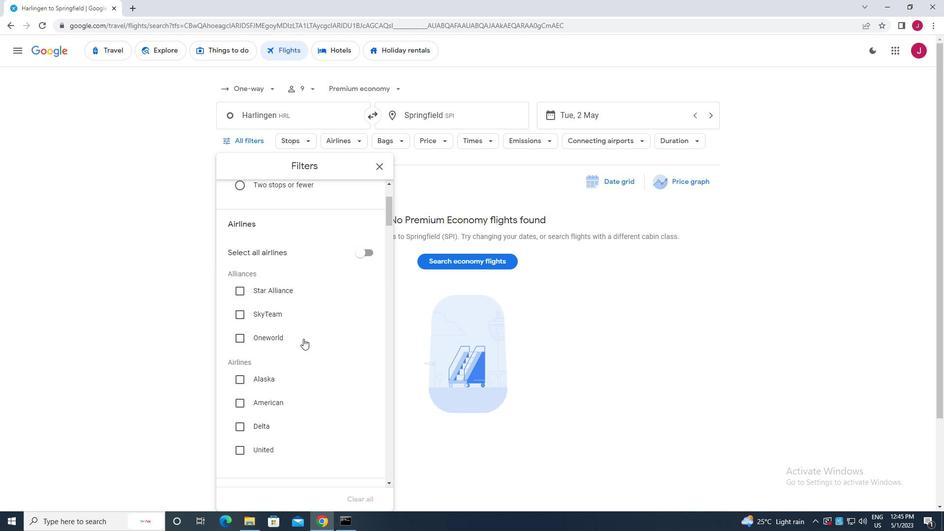 
Action: Mouse scrolled (301, 339) with delta (0, 0)
Screenshot: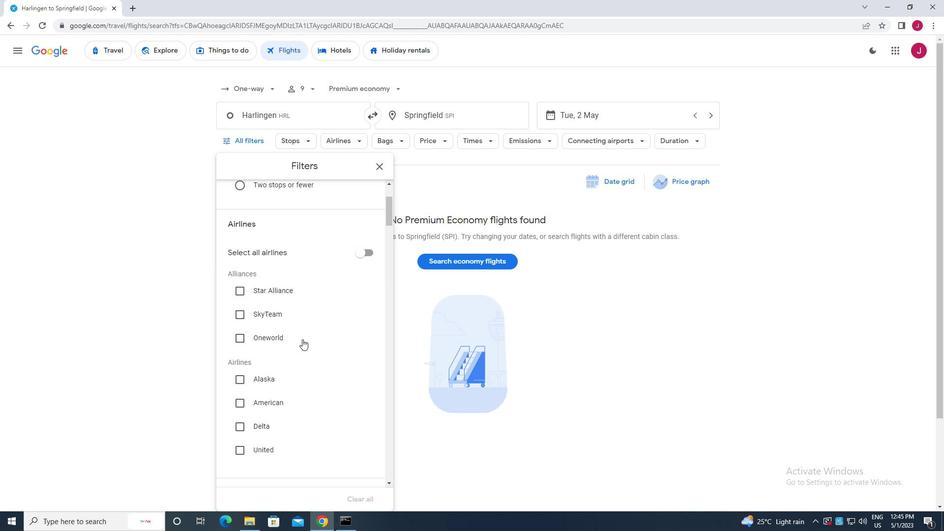 
Action: Mouse moved to (301, 338)
Screenshot: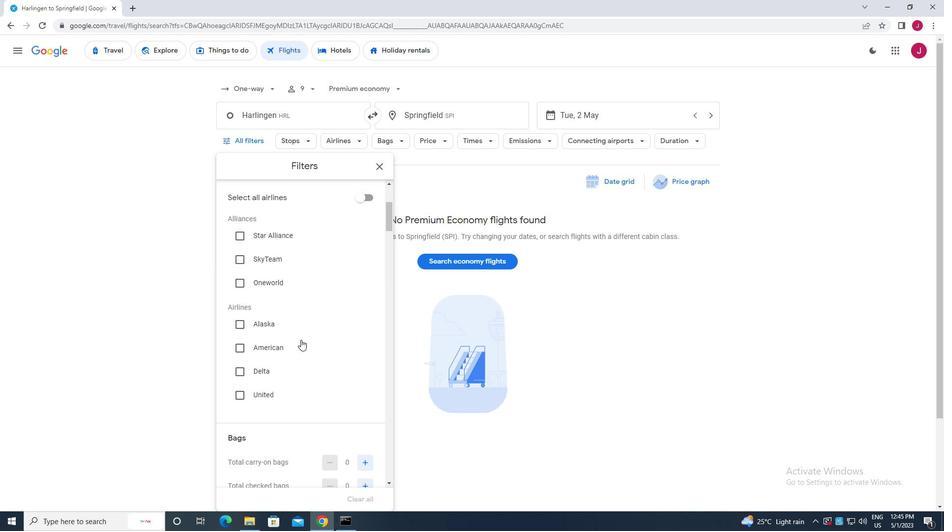 
Action: Mouse scrolled (301, 337) with delta (0, 0)
Screenshot: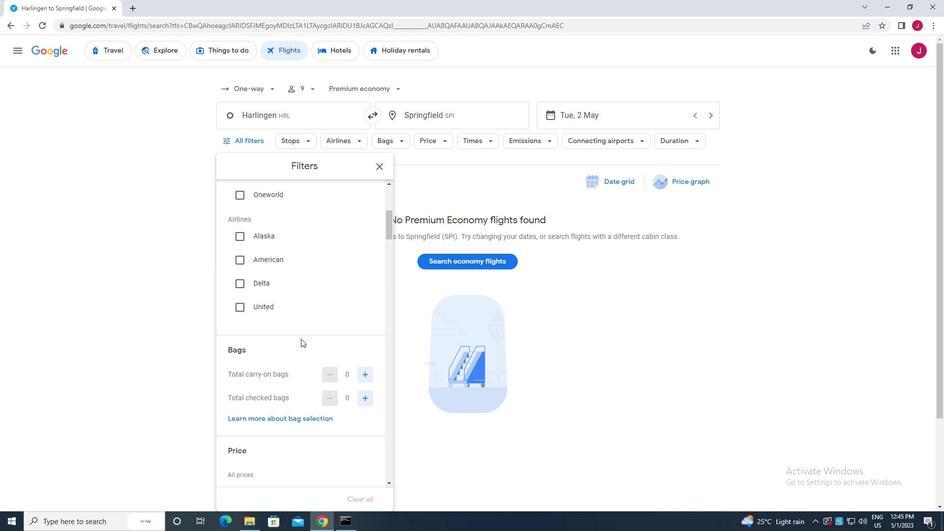 
Action: Mouse scrolled (301, 337) with delta (0, 0)
Screenshot: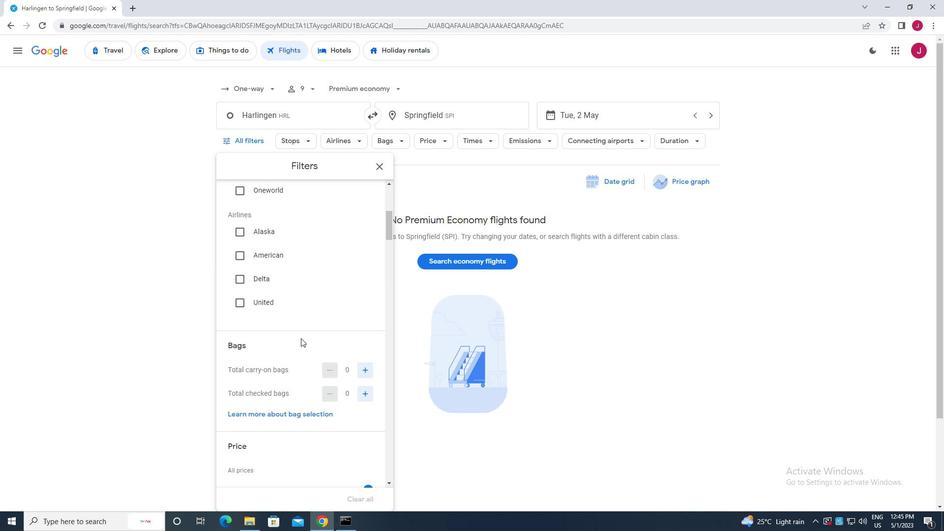 
Action: Mouse scrolled (301, 337) with delta (0, 0)
Screenshot: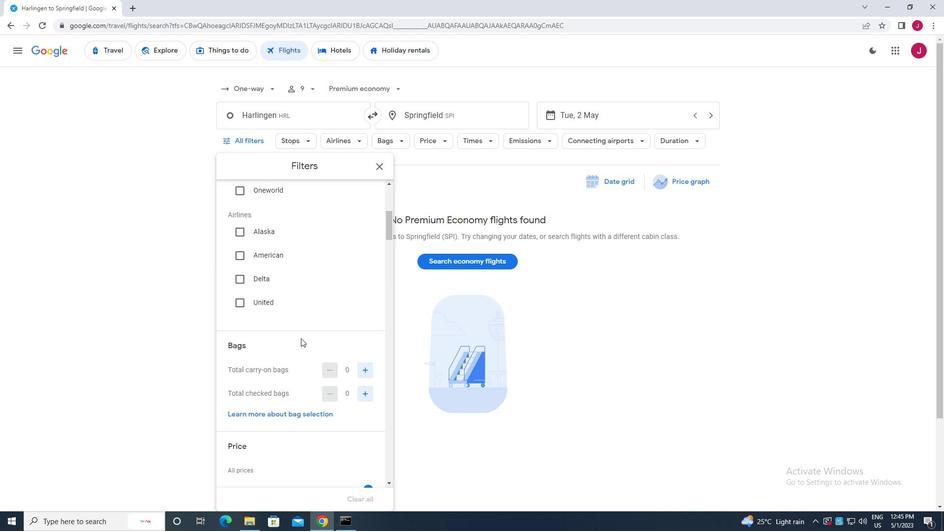 
Action: Mouse moved to (367, 245)
Screenshot: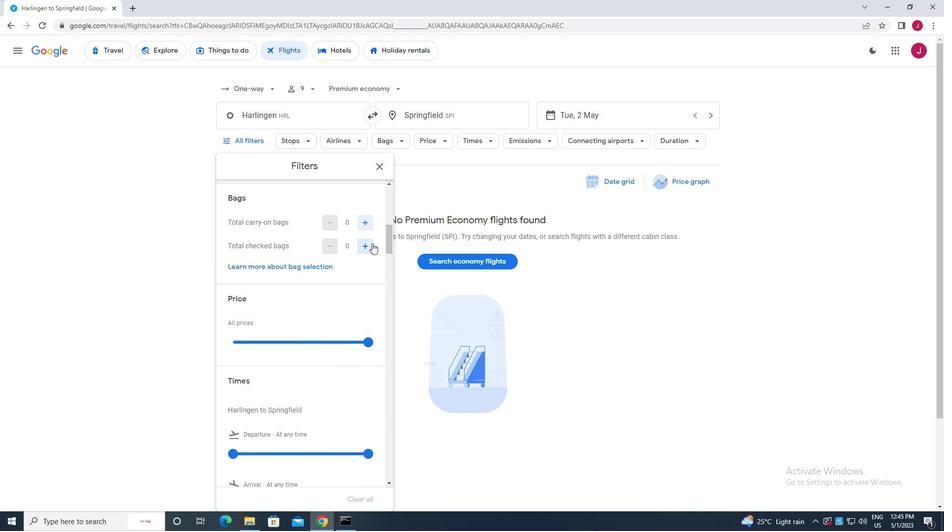 
Action: Mouse pressed left at (367, 245)
Screenshot: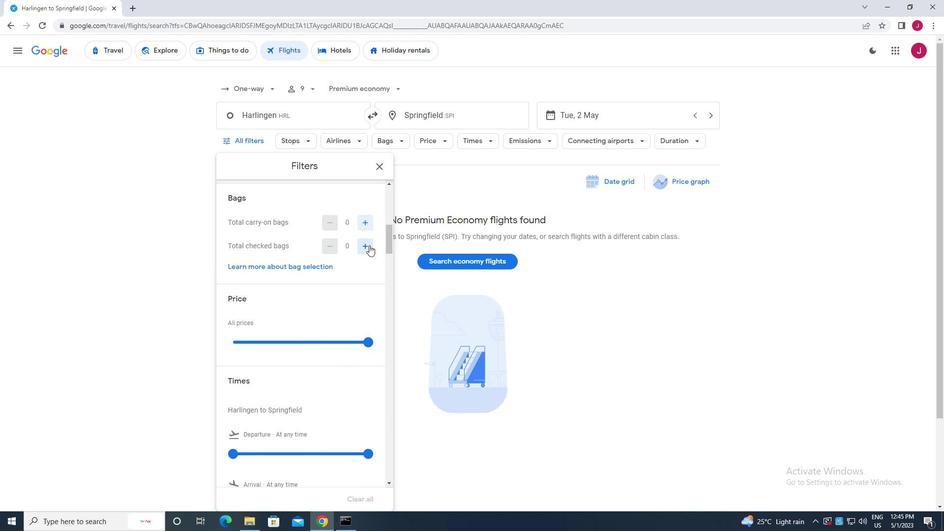 
Action: Mouse pressed left at (367, 245)
Screenshot: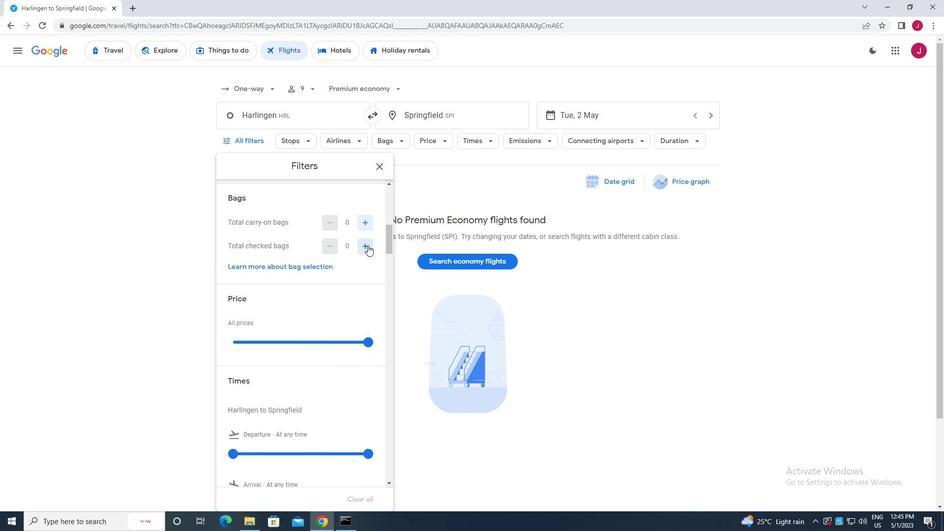 
Action: Mouse pressed left at (367, 245)
Screenshot: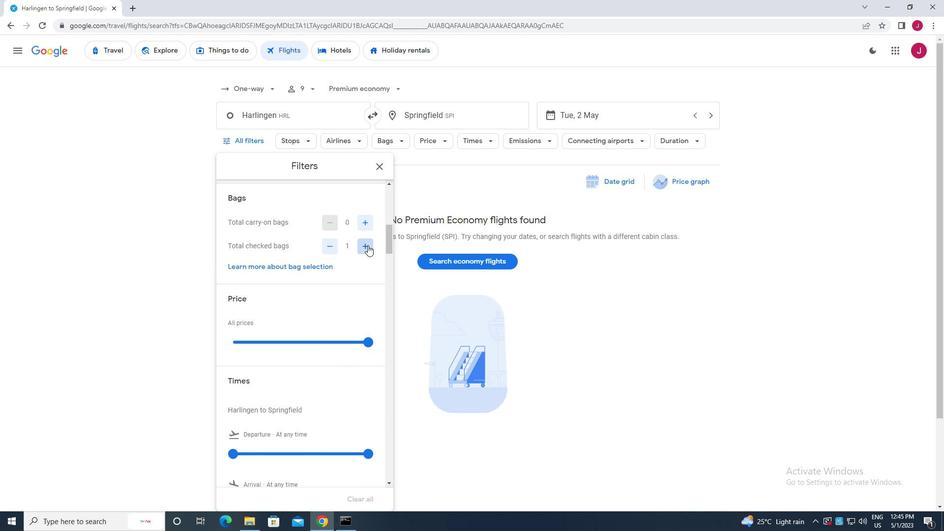 
Action: Mouse pressed left at (367, 245)
Screenshot: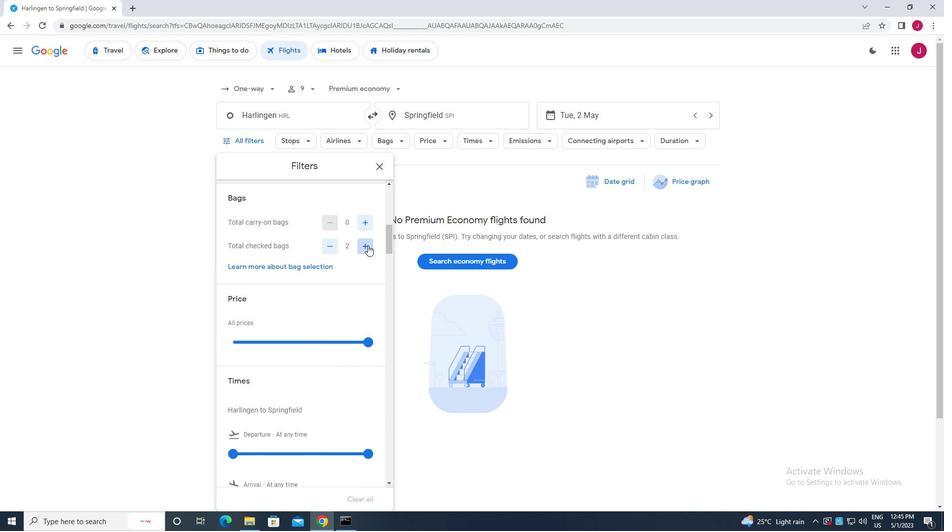 
Action: Mouse pressed left at (367, 245)
Screenshot: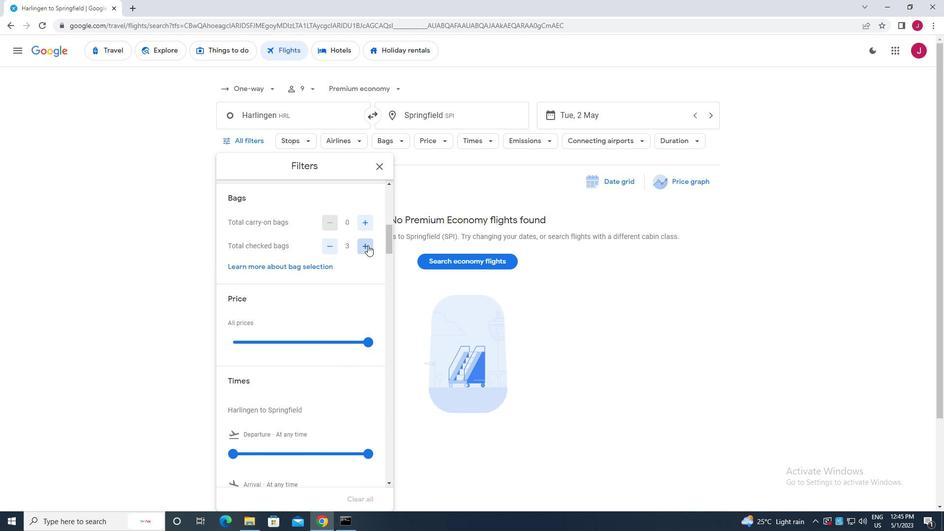 
Action: Mouse pressed left at (367, 245)
Screenshot: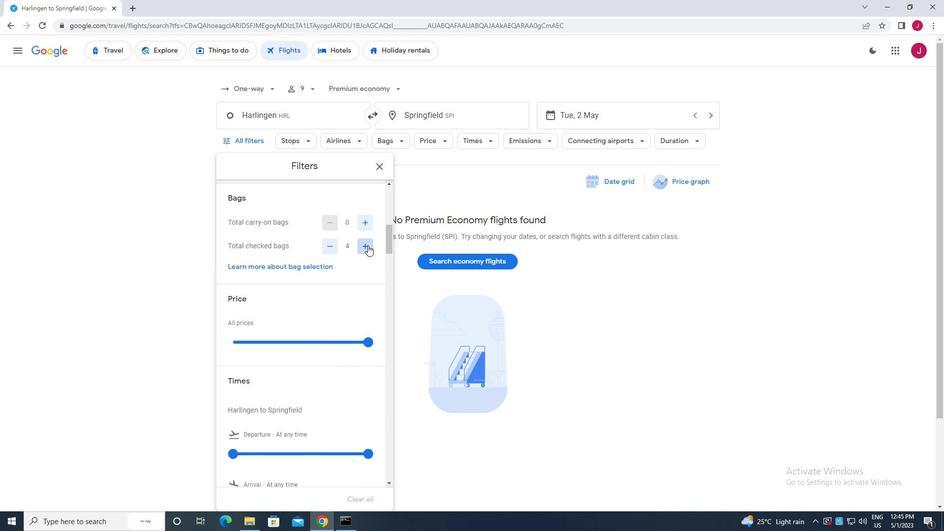 
Action: Mouse pressed left at (367, 245)
Screenshot: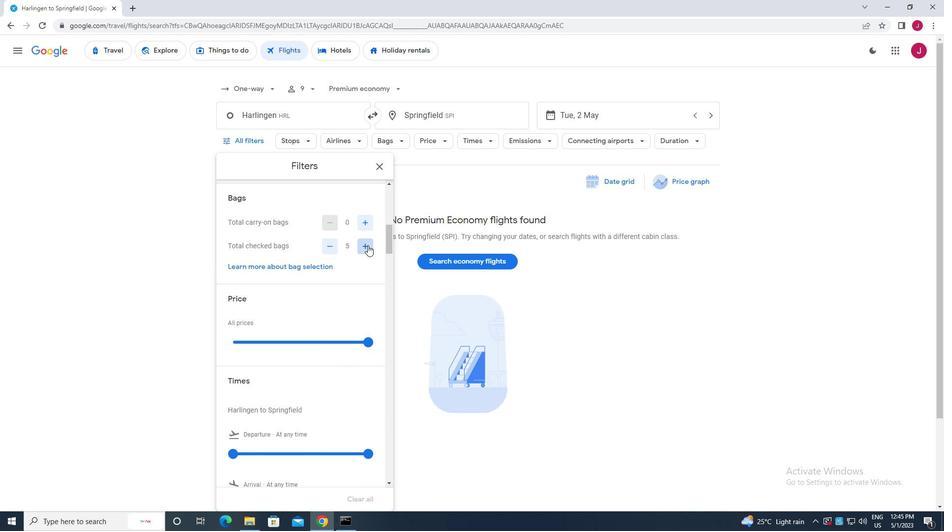 
Action: Mouse pressed left at (367, 245)
Screenshot: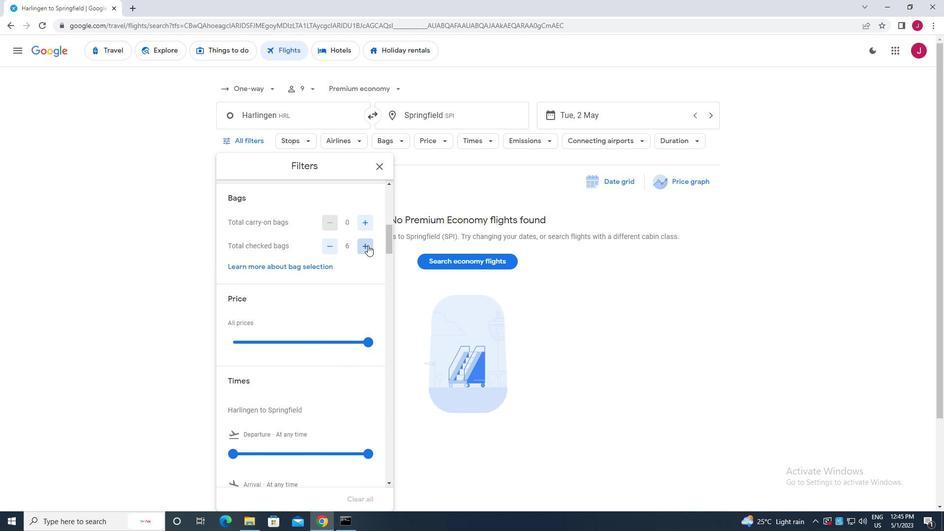 
Action: Mouse pressed left at (367, 245)
Screenshot: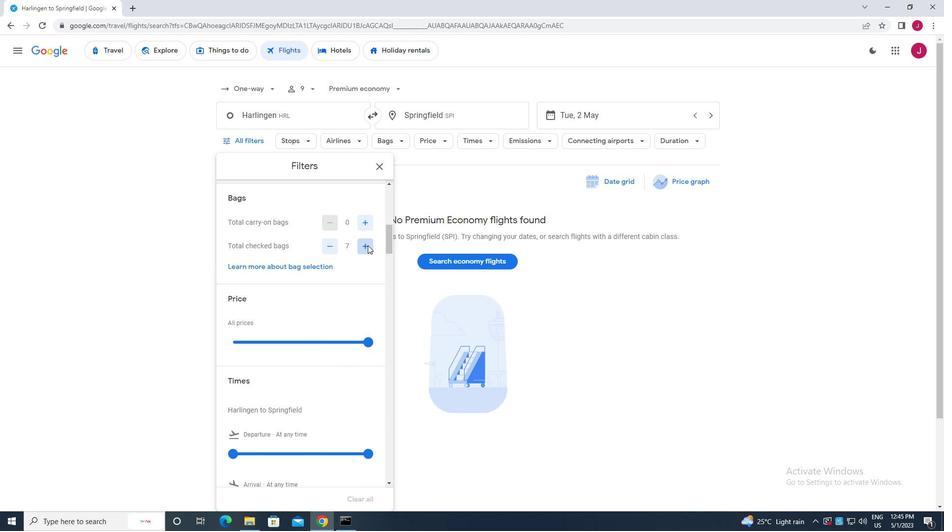 
Action: Mouse pressed left at (367, 245)
Screenshot: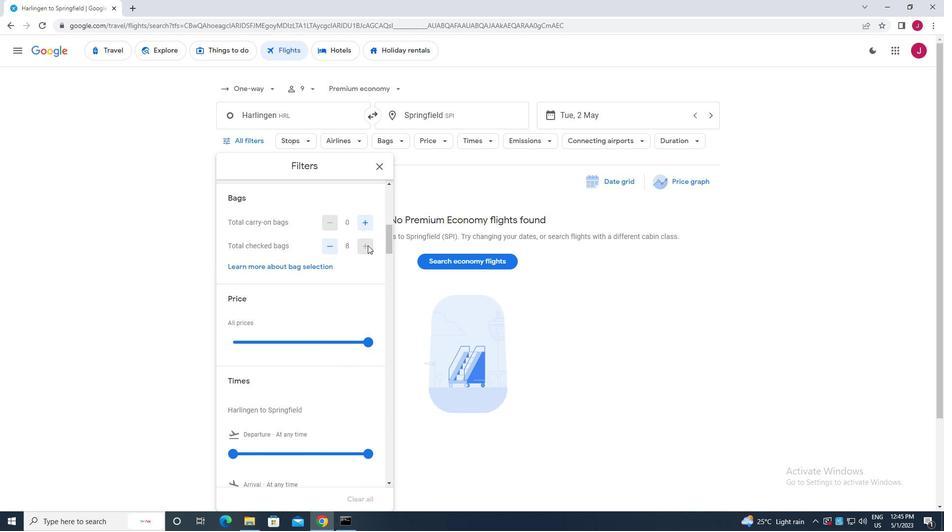 
Action: Mouse moved to (358, 264)
Screenshot: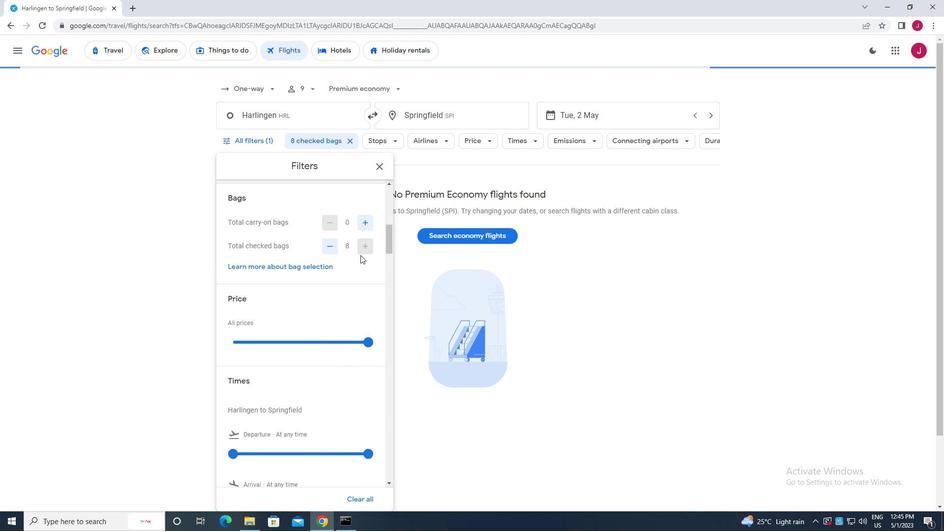 
Action: Mouse scrolled (358, 264) with delta (0, 0)
Screenshot: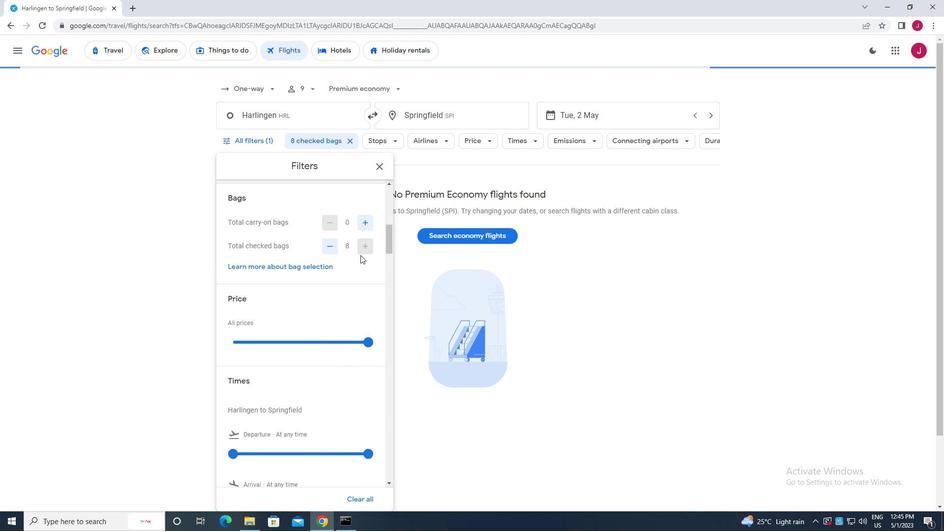 
Action: Mouse moved to (358, 266)
Screenshot: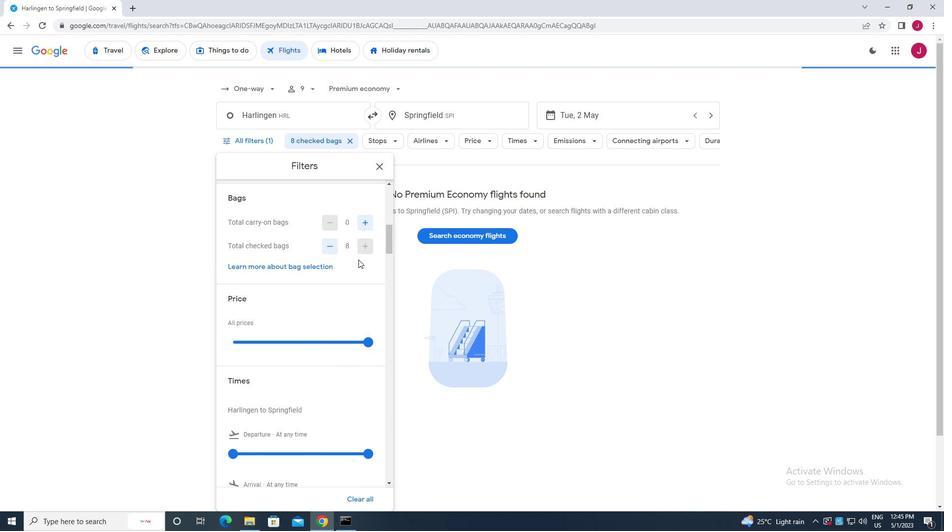 
Action: Mouse scrolled (358, 265) with delta (0, 0)
Screenshot: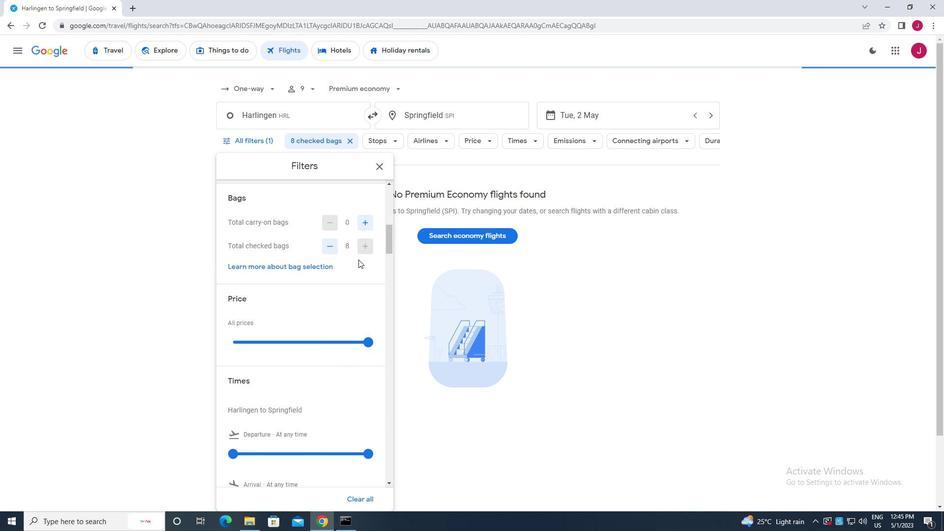 
Action: Mouse moved to (369, 247)
Screenshot: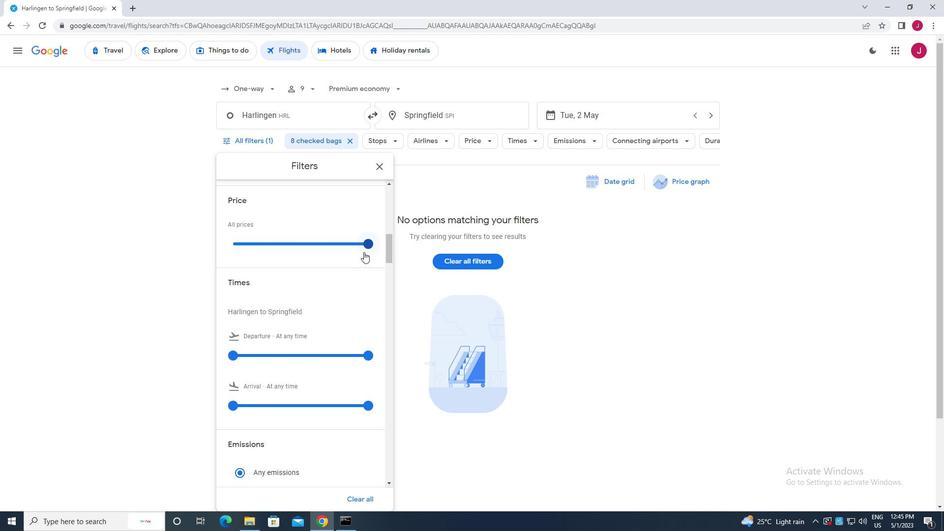 
Action: Mouse pressed left at (369, 247)
Screenshot: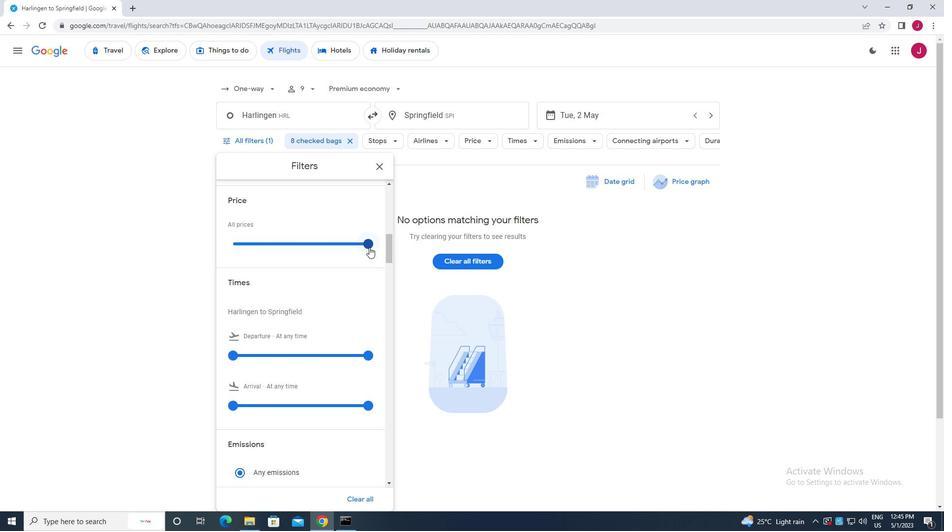 
Action: Mouse moved to (360, 256)
Screenshot: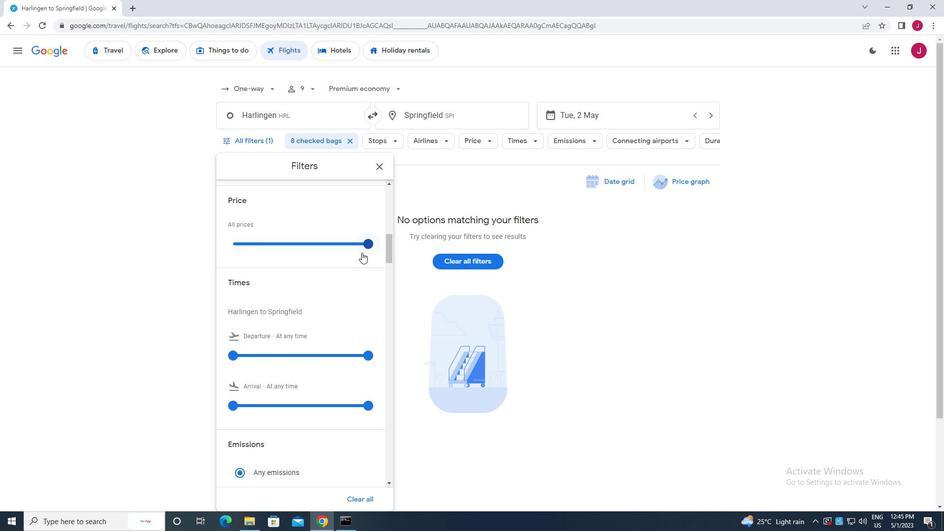 
Action: Mouse scrolled (360, 256) with delta (0, 0)
Screenshot: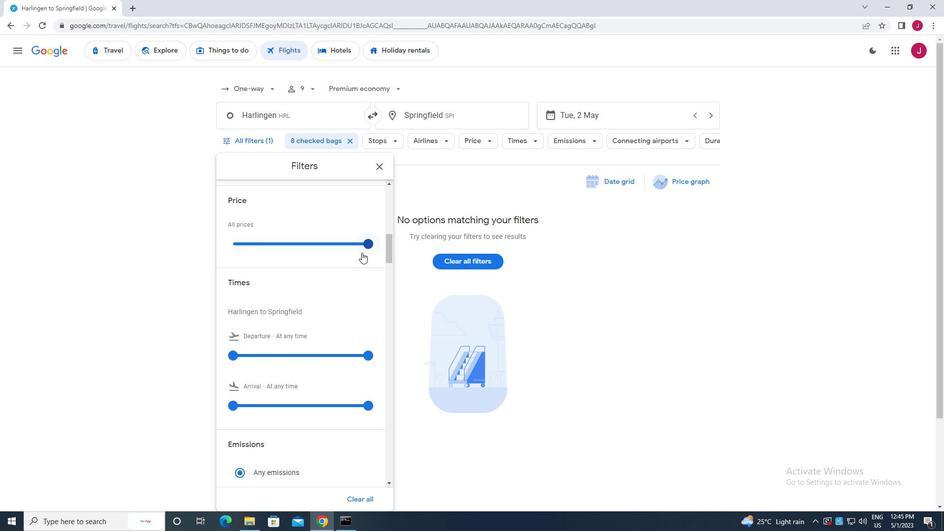 
Action: Mouse moved to (360, 258)
Screenshot: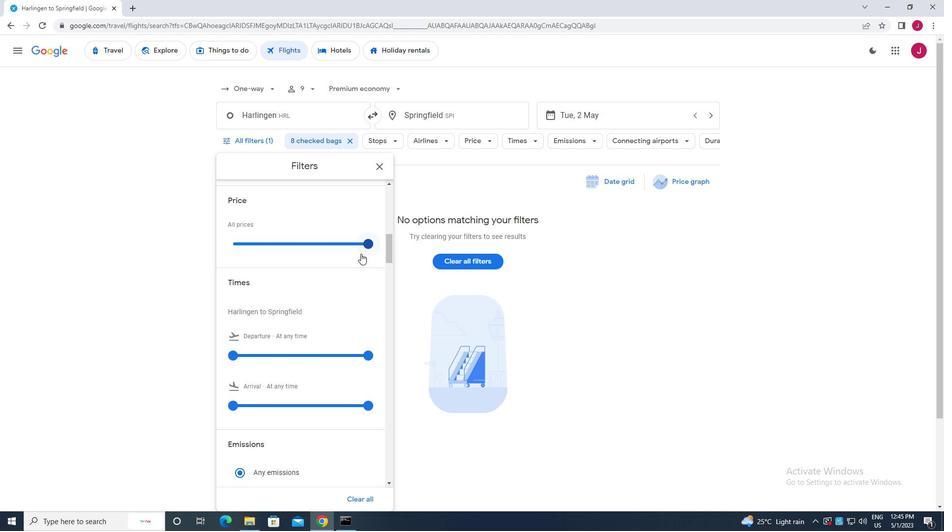 
Action: Mouse scrolled (360, 257) with delta (0, 0)
Screenshot: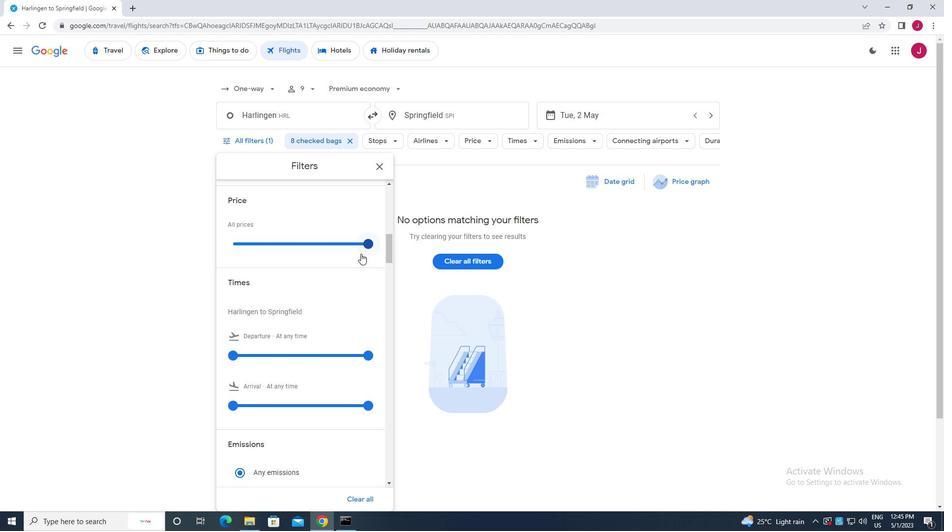 
Action: Mouse scrolled (360, 257) with delta (0, 0)
Screenshot: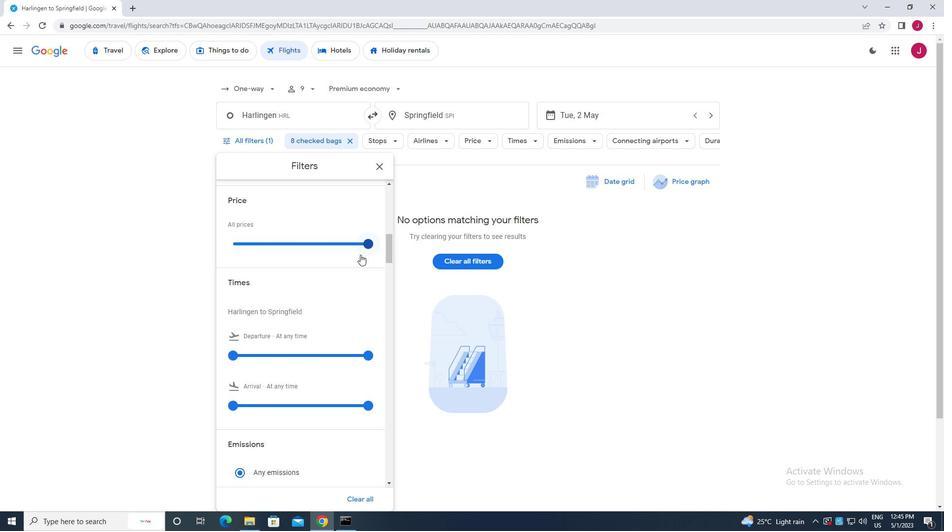 
Action: Mouse moved to (230, 206)
Screenshot: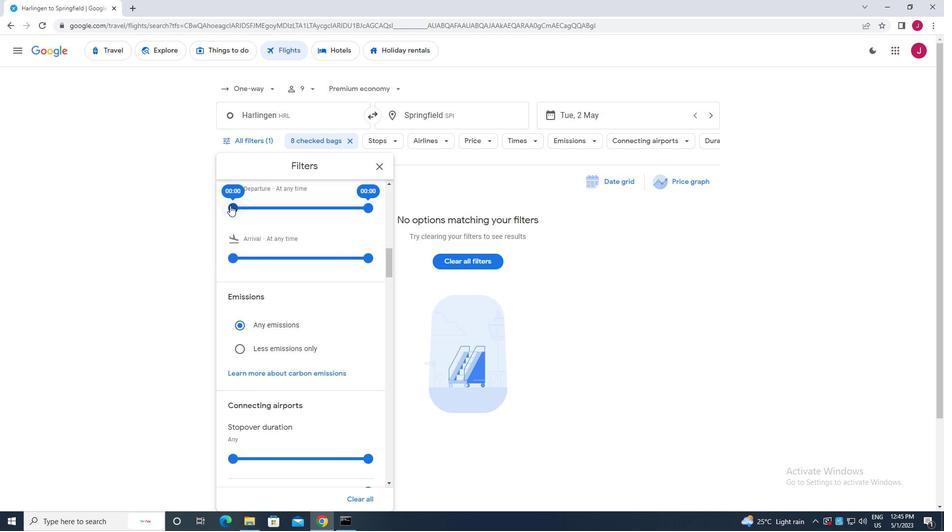
Action: Mouse pressed left at (230, 206)
Screenshot: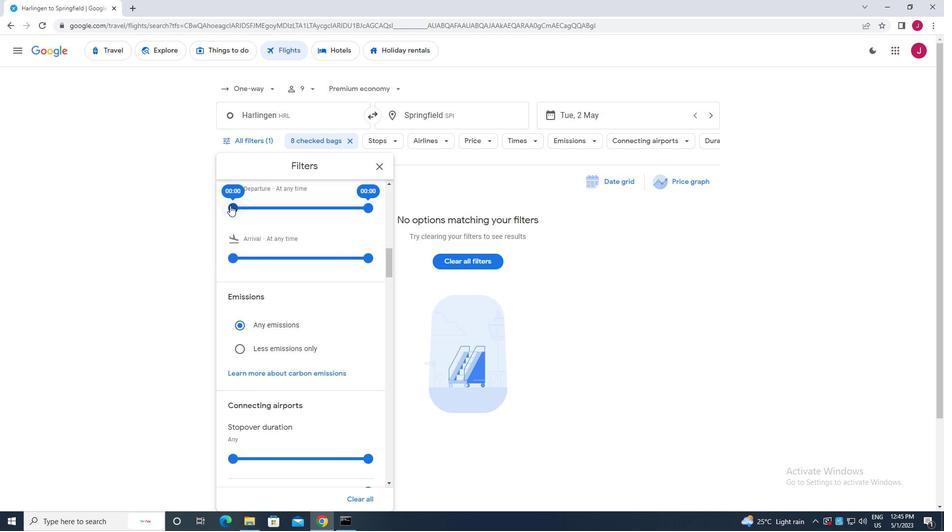 
Action: Mouse moved to (370, 207)
Screenshot: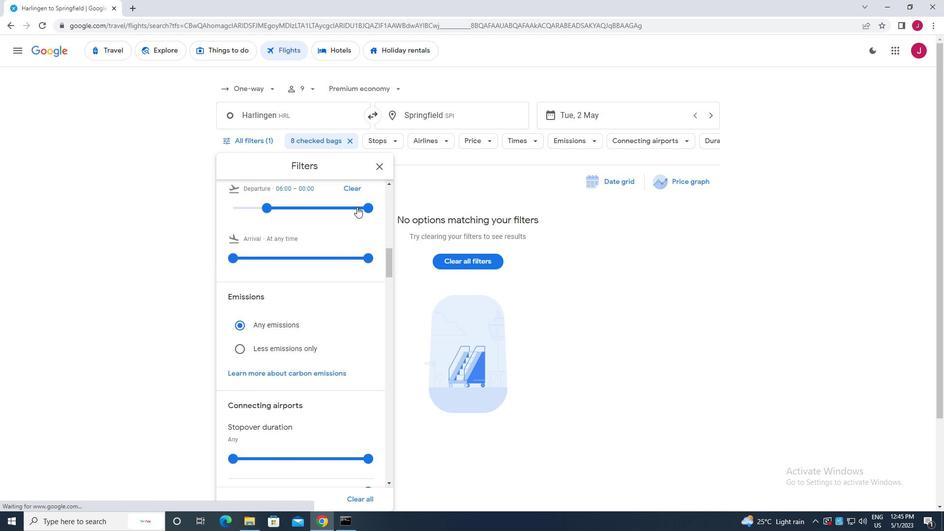 
Action: Mouse pressed left at (370, 207)
Screenshot: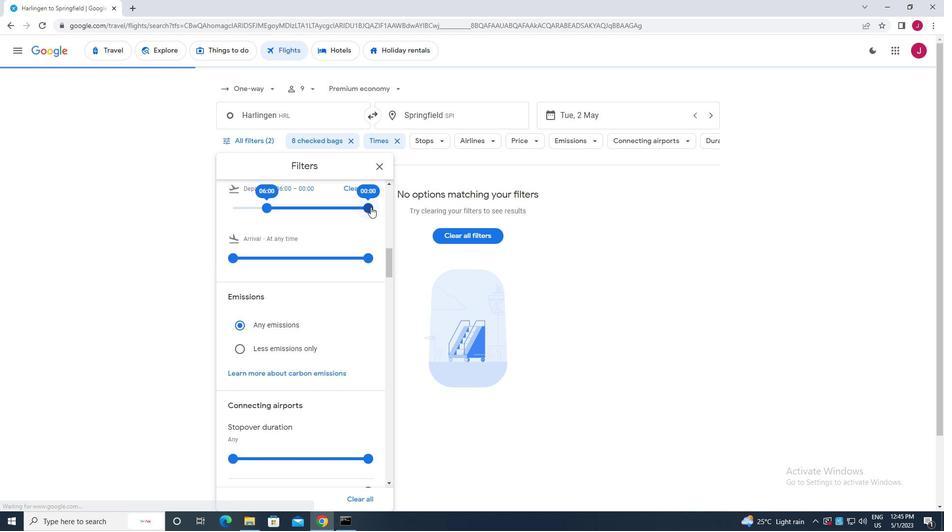 
Action: Mouse moved to (379, 167)
Screenshot: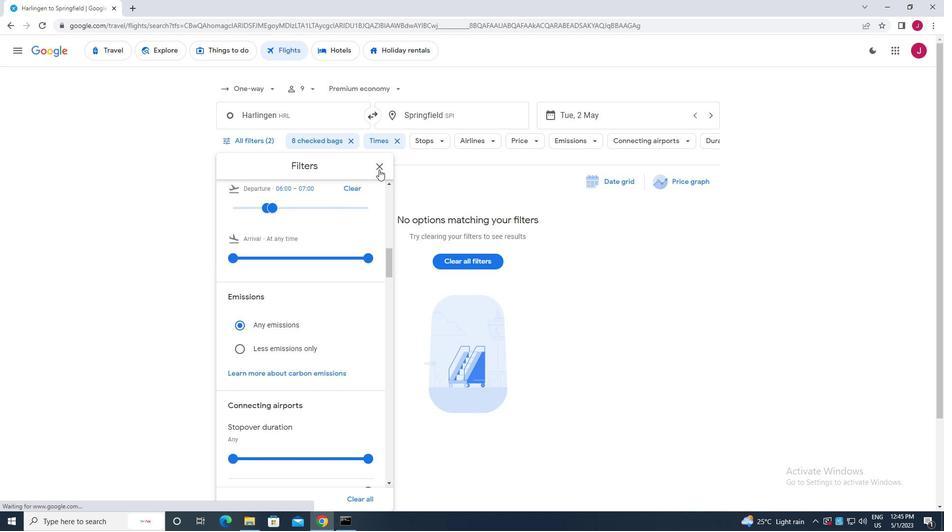 
Action: Mouse pressed left at (379, 167)
Screenshot: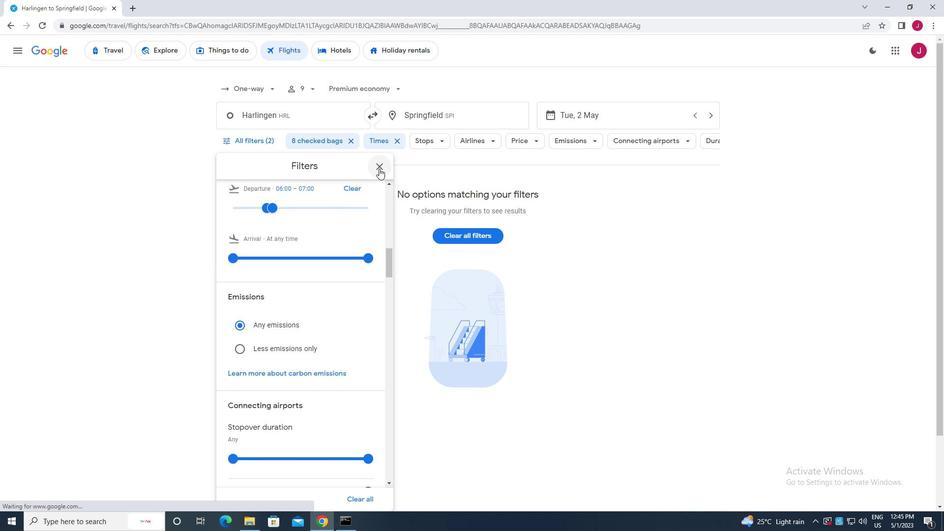 
Action: Mouse moved to (378, 167)
Screenshot: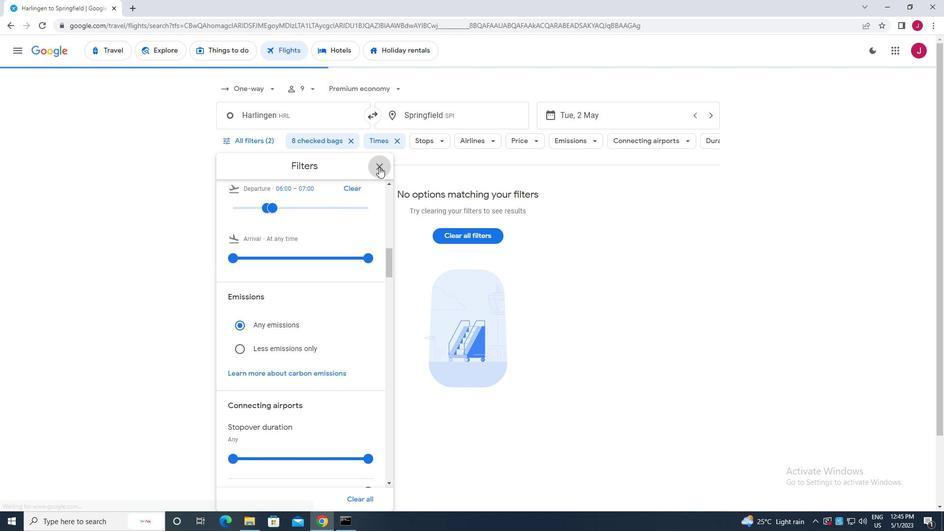 
